 Task: Find connections with filter location Itambé with filter topic #linkedinlearningwith filter profile language English with filter current company Assembly Global with filter school KCG College of Technology with filter industry Audio and Video Equipment Manufacturing with filter service category Financial Advisory with filter keywords title Outside Sales Manager
Action: Mouse moved to (519, 109)
Screenshot: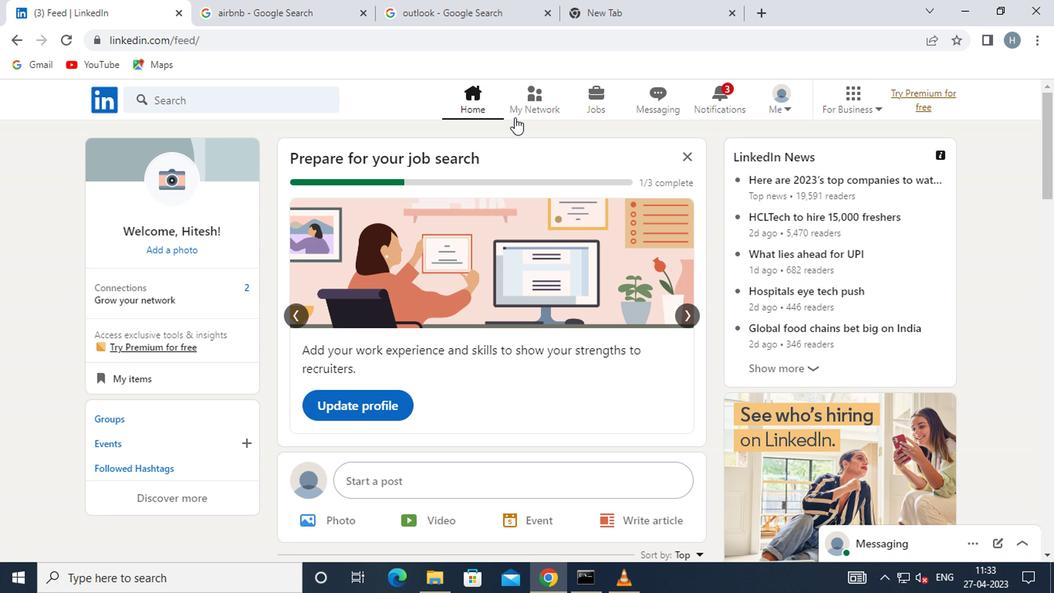 
Action: Mouse pressed left at (519, 109)
Screenshot: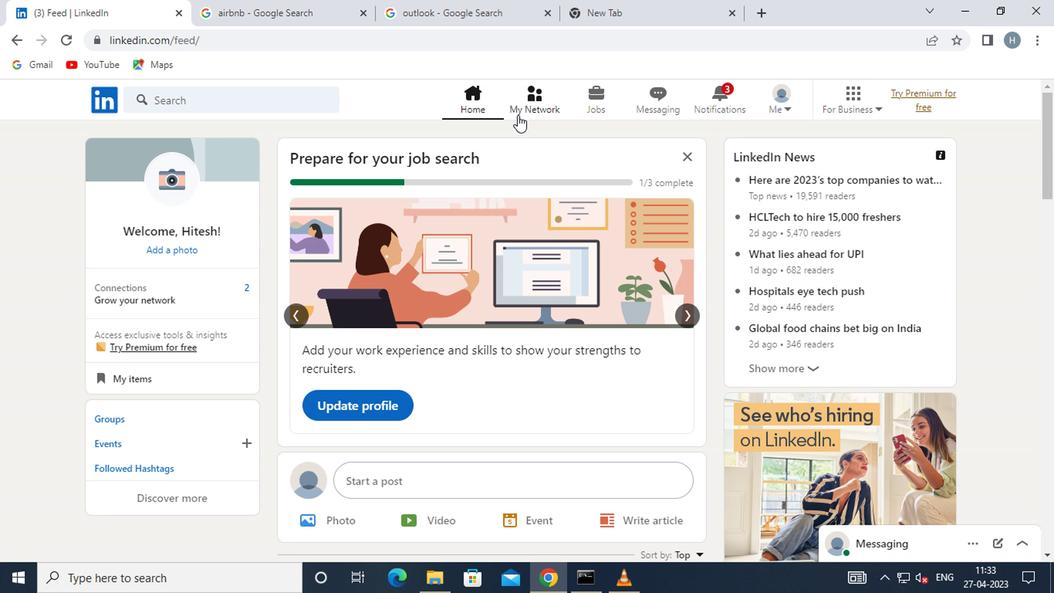 
Action: Mouse moved to (224, 184)
Screenshot: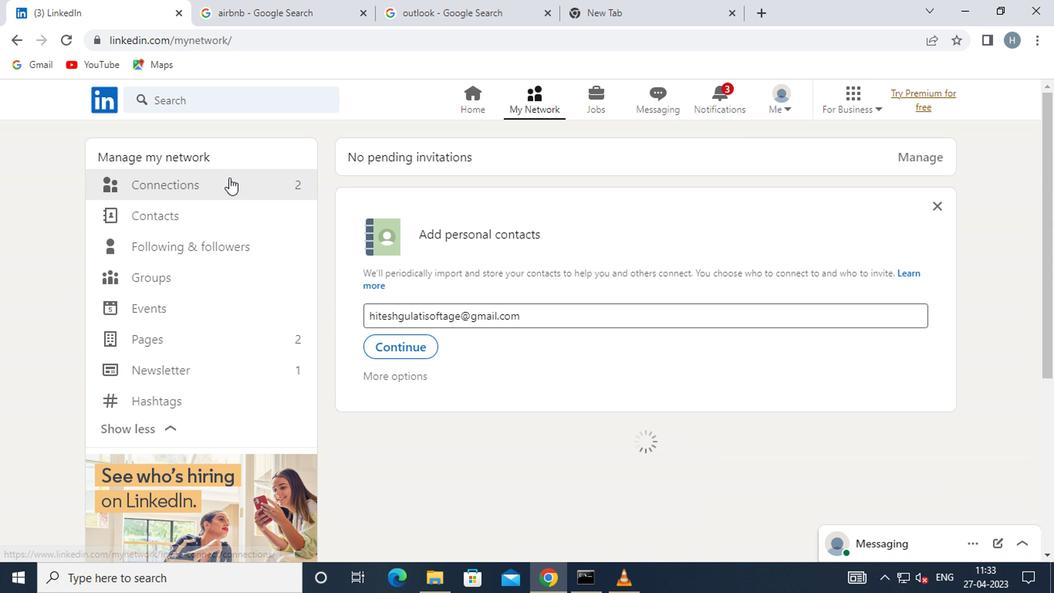 
Action: Mouse pressed left at (224, 184)
Screenshot: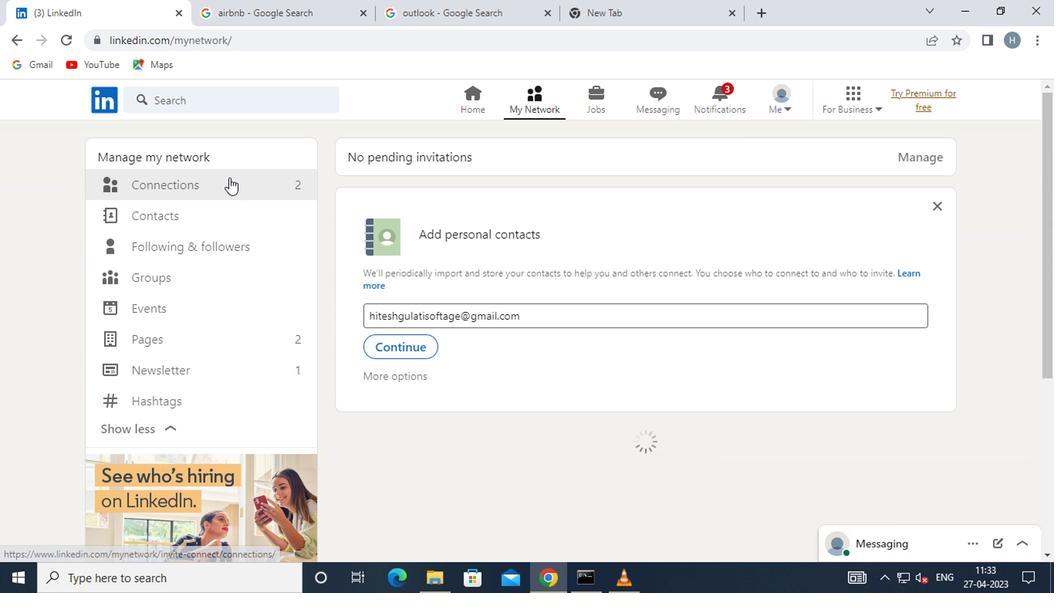 
Action: Mouse moved to (622, 187)
Screenshot: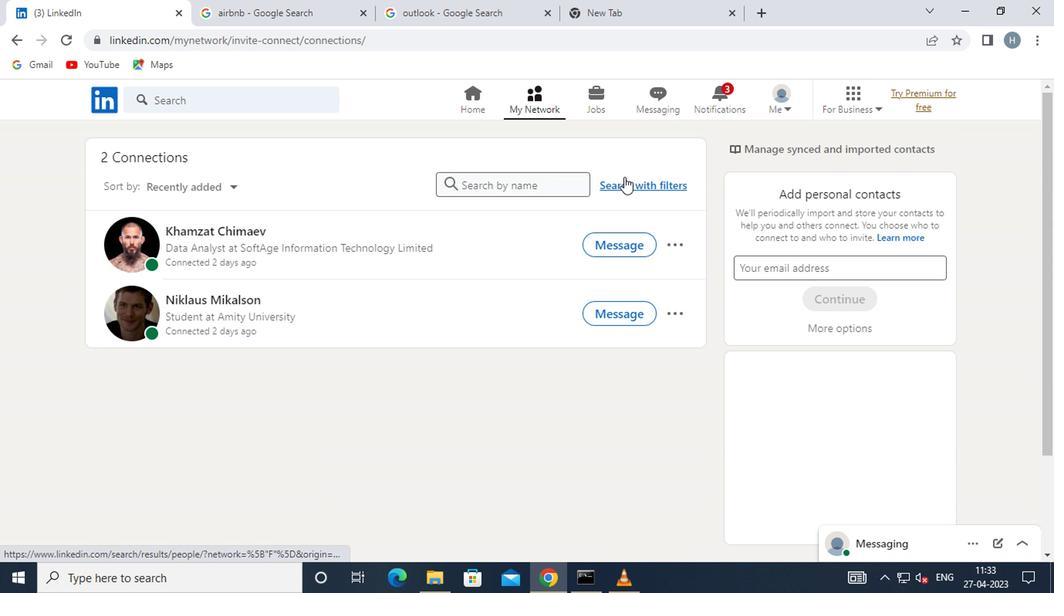 
Action: Mouse pressed left at (622, 187)
Screenshot: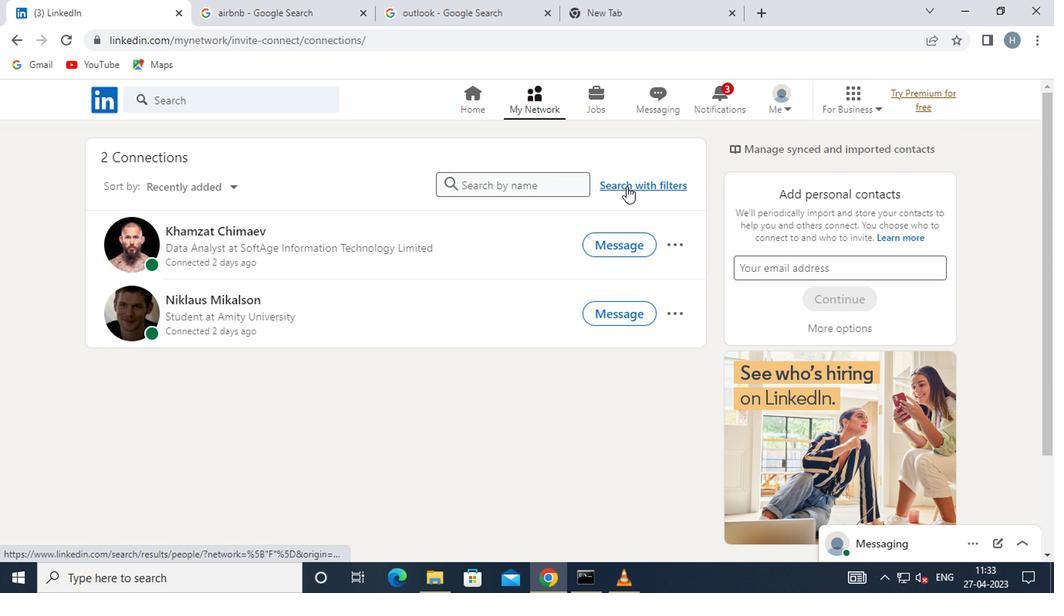 
Action: Mouse moved to (566, 142)
Screenshot: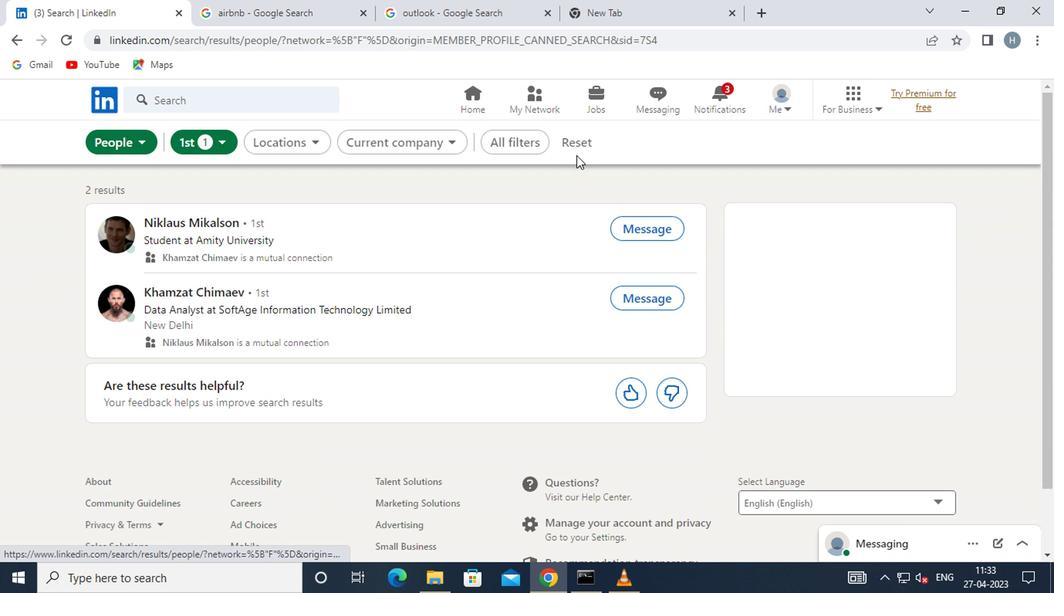 
Action: Mouse pressed left at (566, 142)
Screenshot: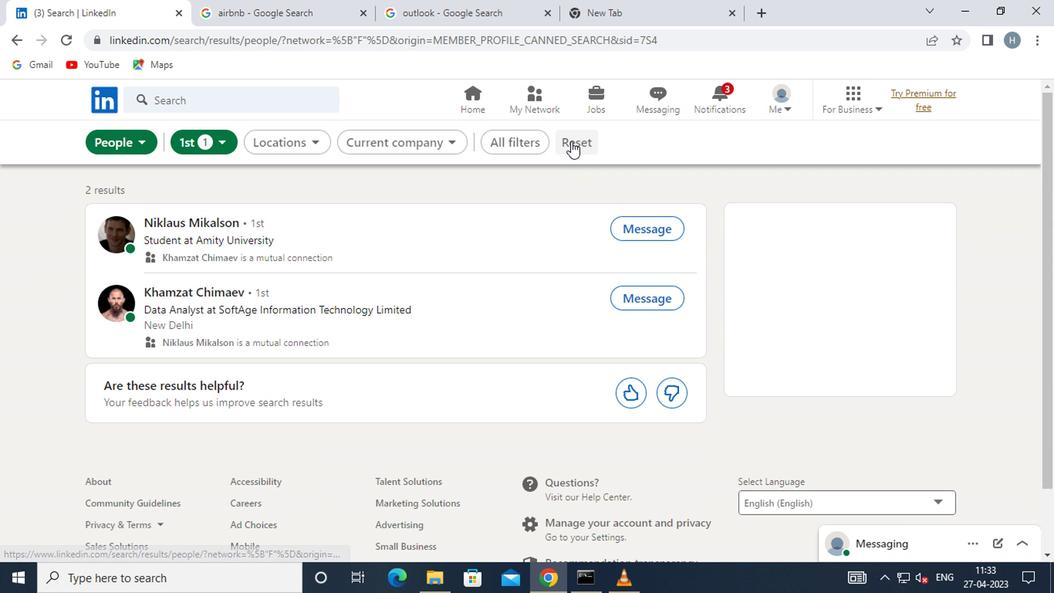 
Action: Mouse moved to (519, 142)
Screenshot: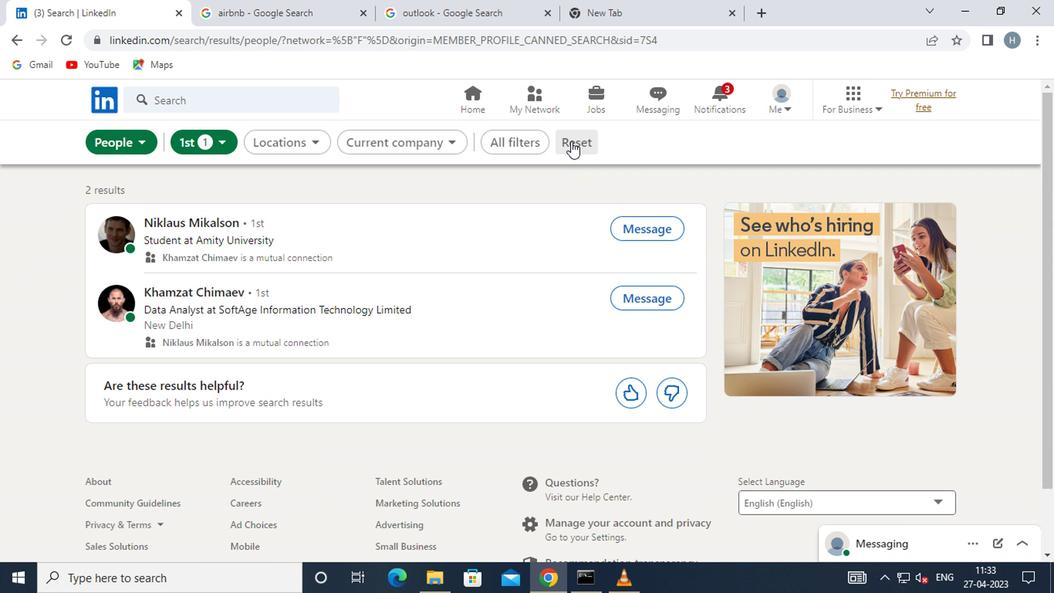 
Action: Mouse pressed left at (519, 142)
Screenshot: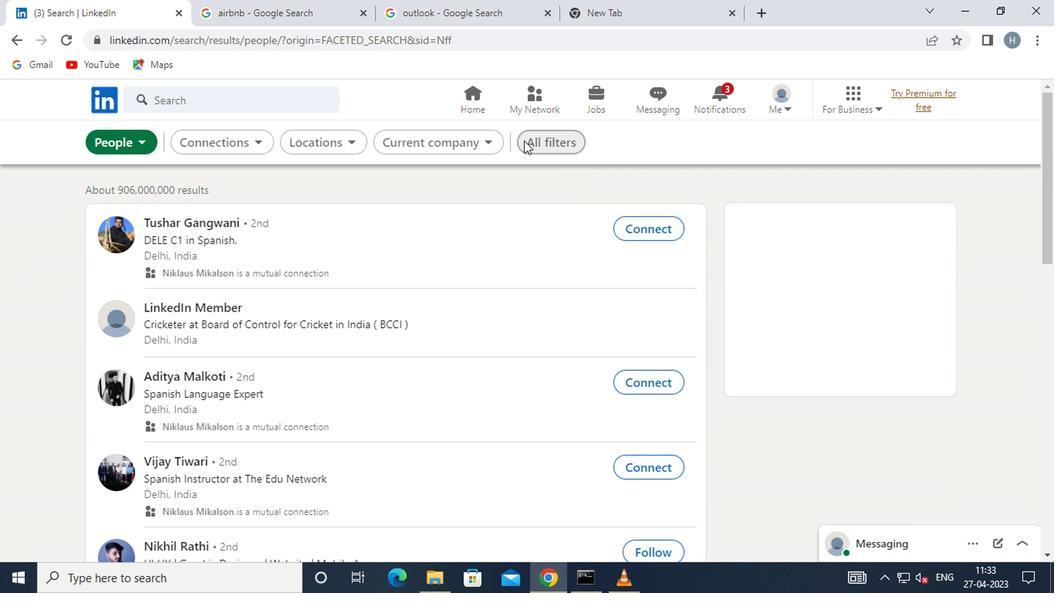 
Action: Mouse moved to (781, 304)
Screenshot: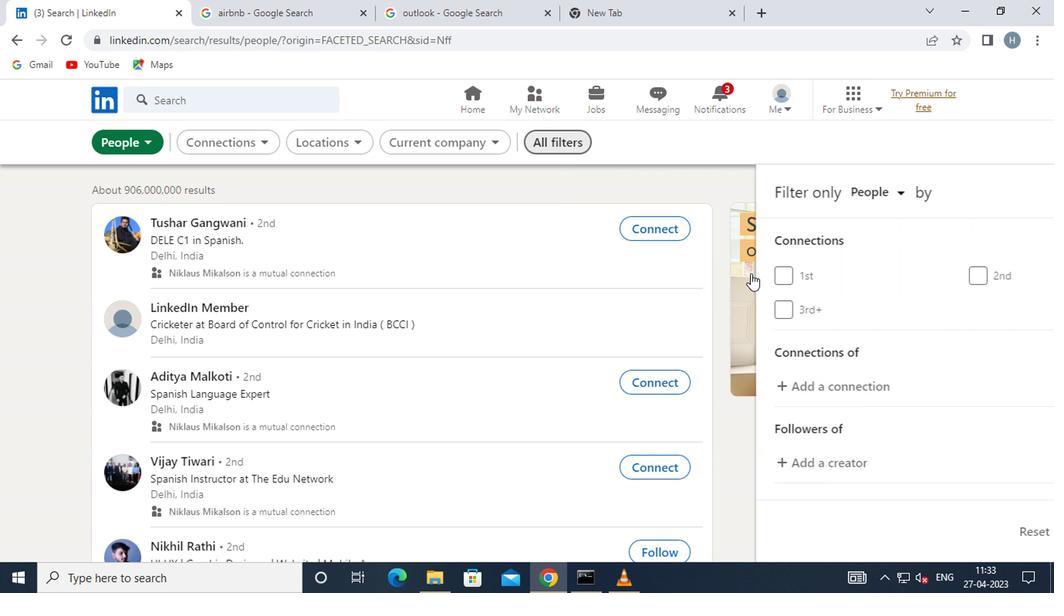 
Action: Mouse scrolled (781, 303) with delta (0, -1)
Screenshot: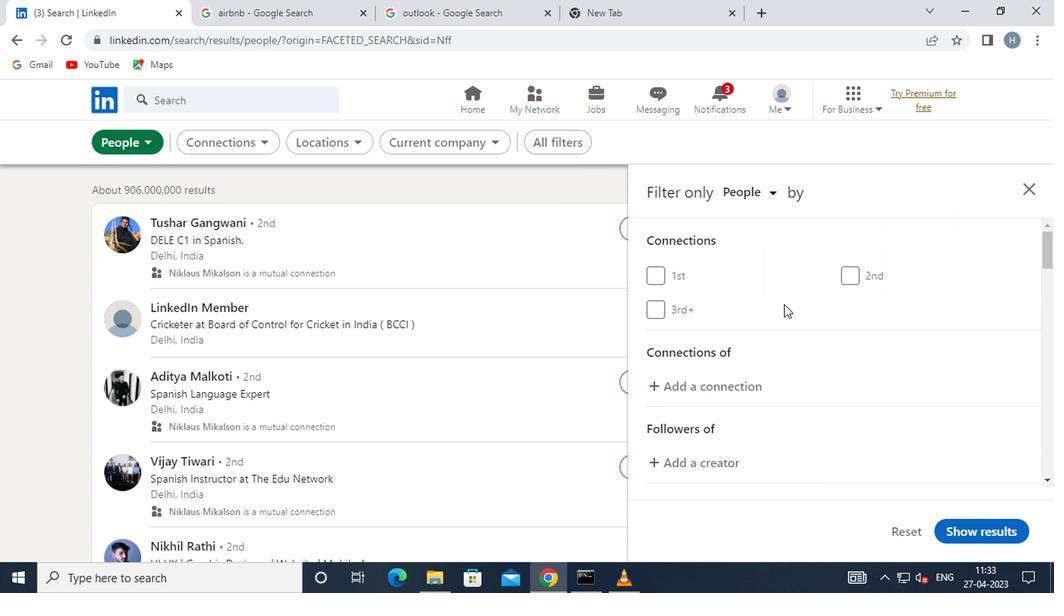 
Action: Mouse scrolled (781, 303) with delta (0, -1)
Screenshot: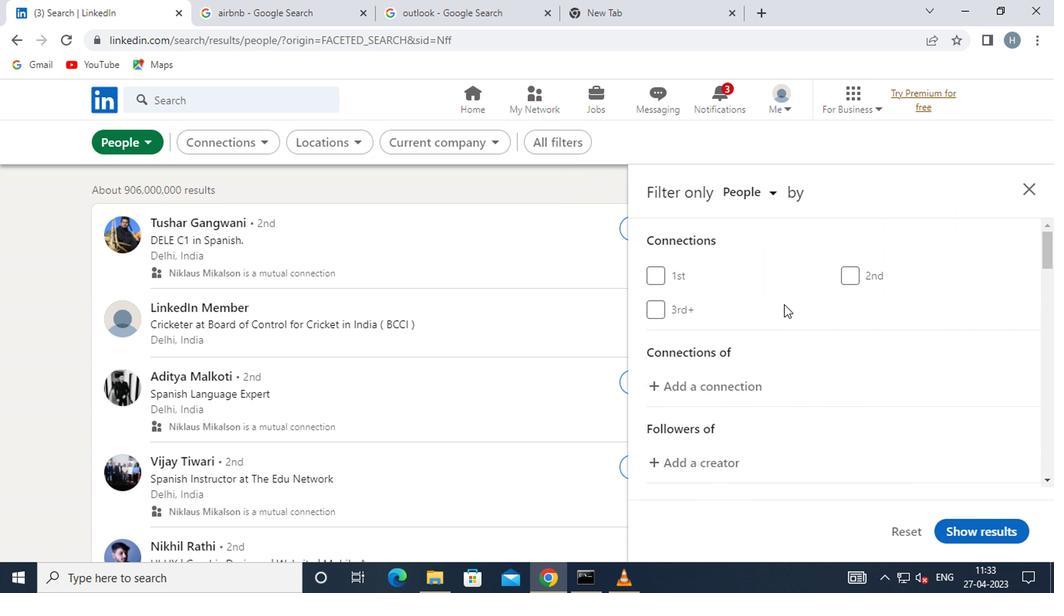 
Action: Mouse scrolled (781, 303) with delta (0, -1)
Screenshot: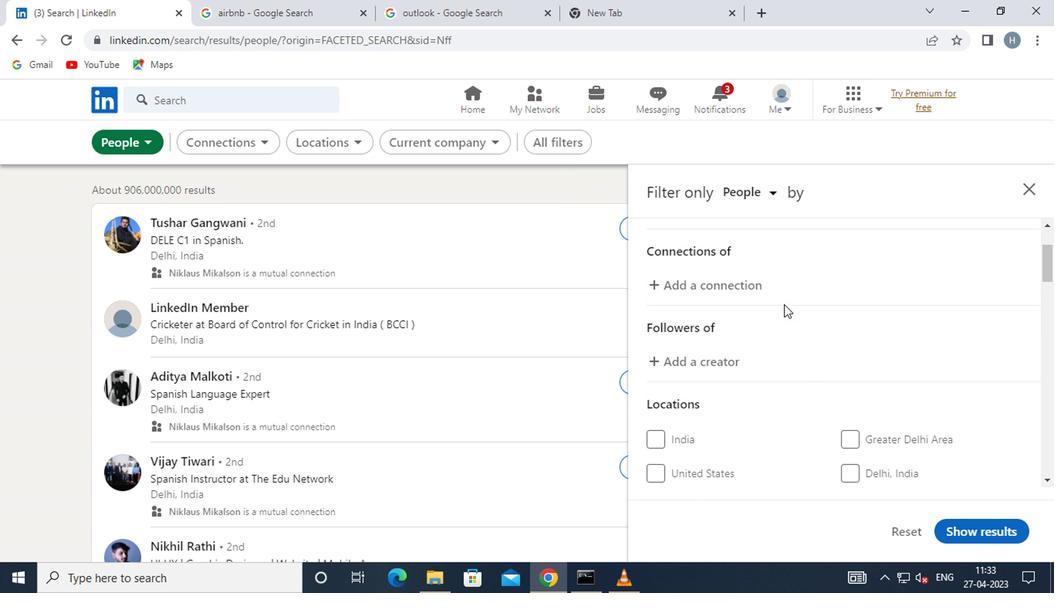 
Action: Mouse moved to (855, 366)
Screenshot: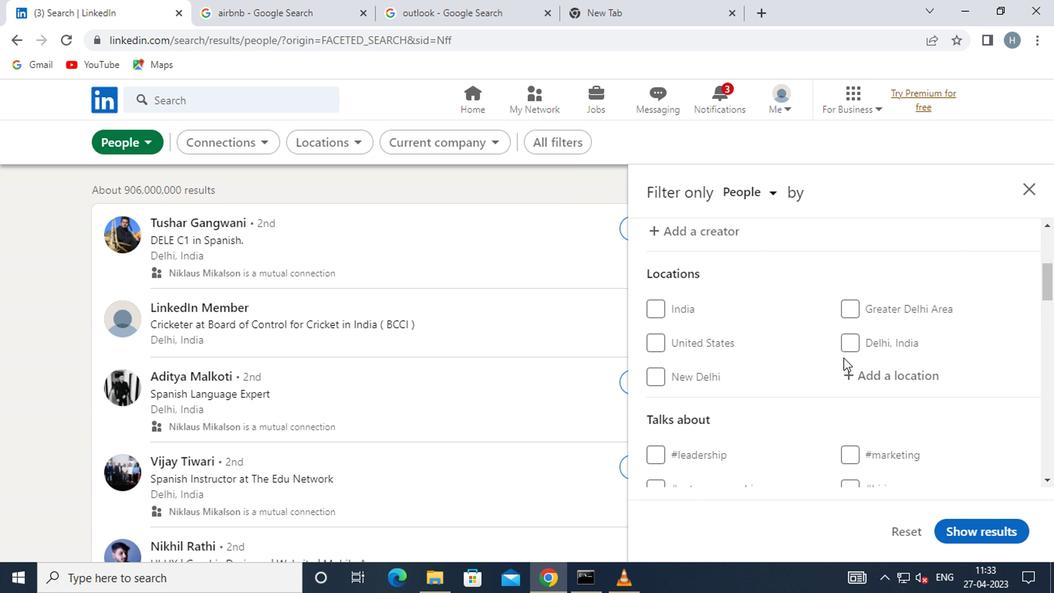 
Action: Mouse pressed left at (855, 366)
Screenshot: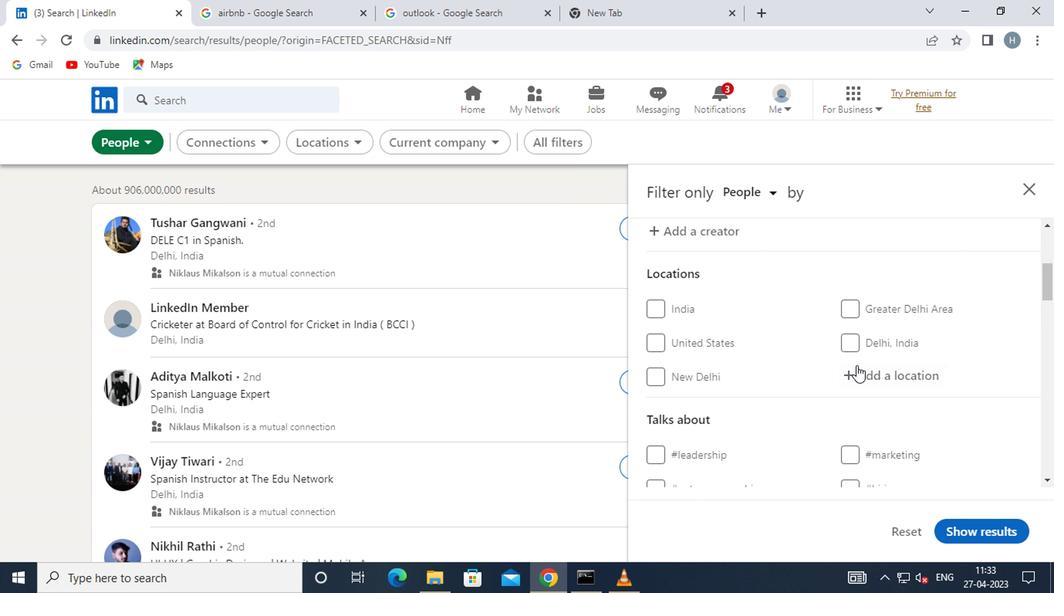 
Action: Mouse moved to (751, 396)
Screenshot: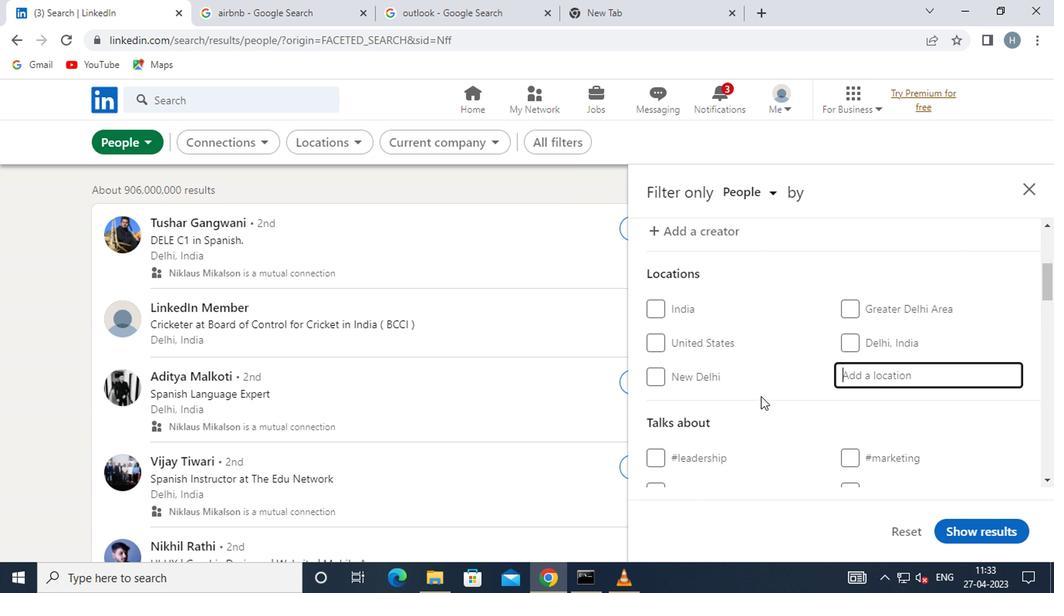 
Action: Key pressed itambe
Screenshot: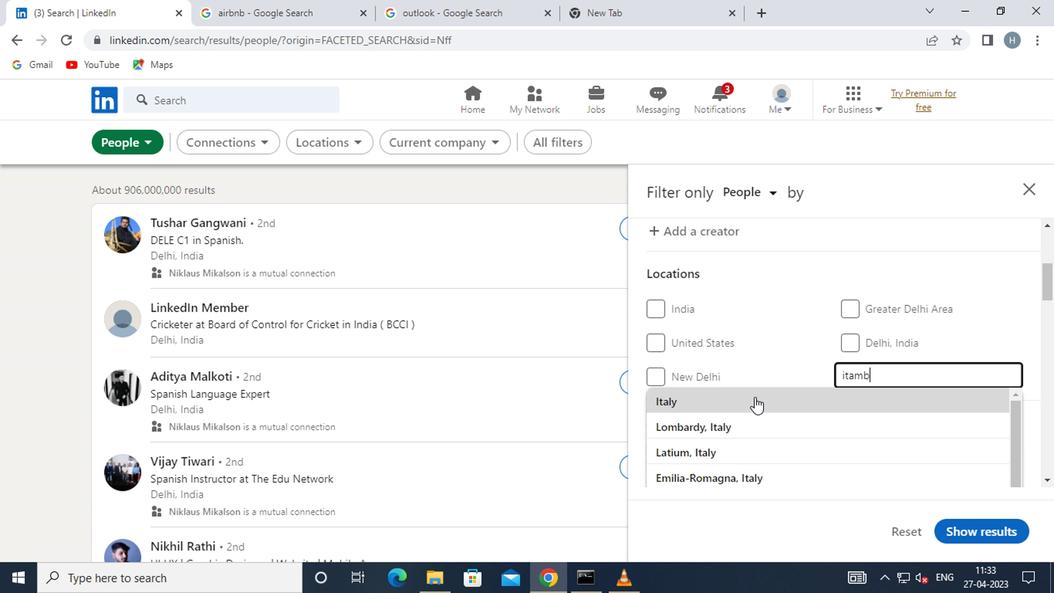 
Action: Mouse moved to (1010, 314)
Screenshot: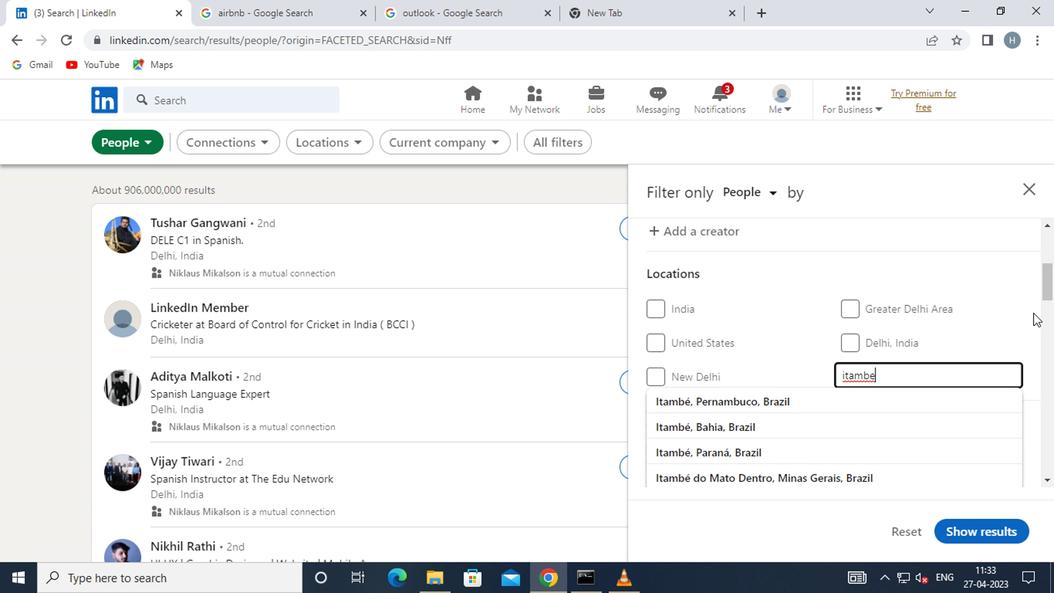 
Action: Mouse pressed left at (1010, 314)
Screenshot: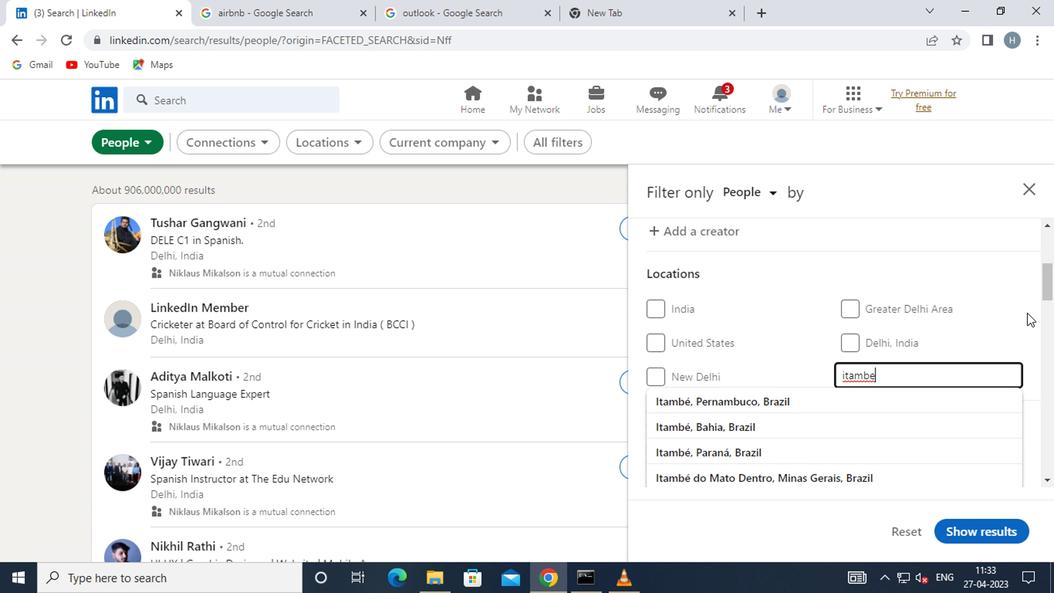 
Action: Mouse moved to (976, 330)
Screenshot: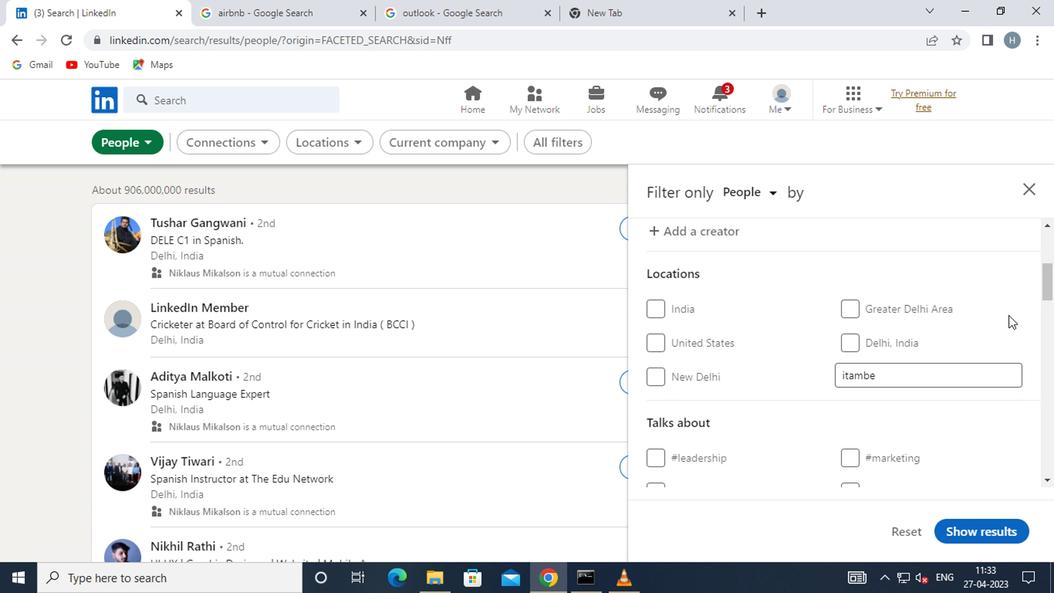 
Action: Mouse scrolled (976, 329) with delta (0, -1)
Screenshot: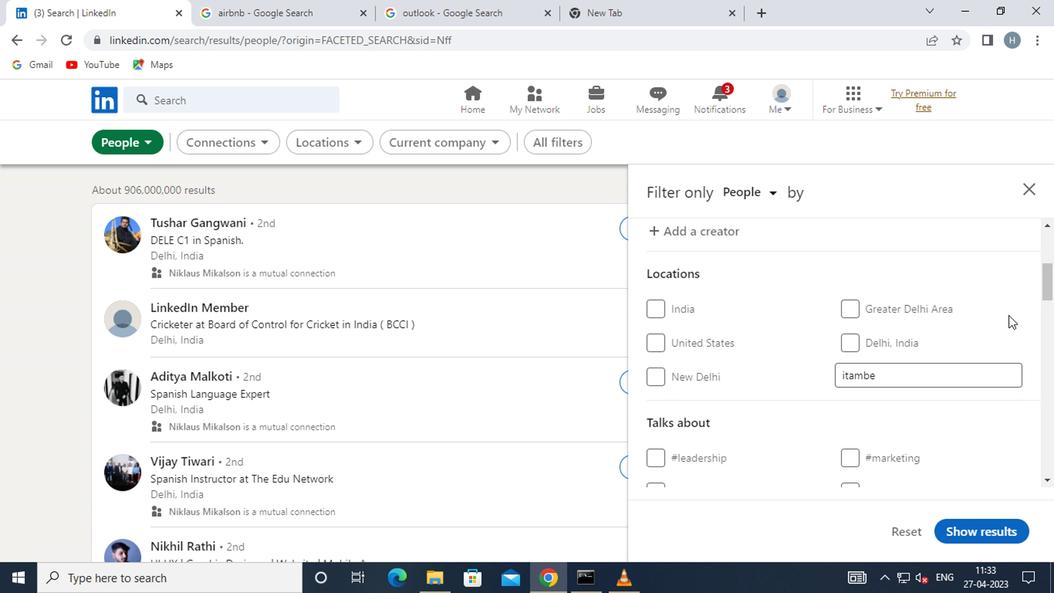 
Action: Mouse moved to (968, 335)
Screenshot: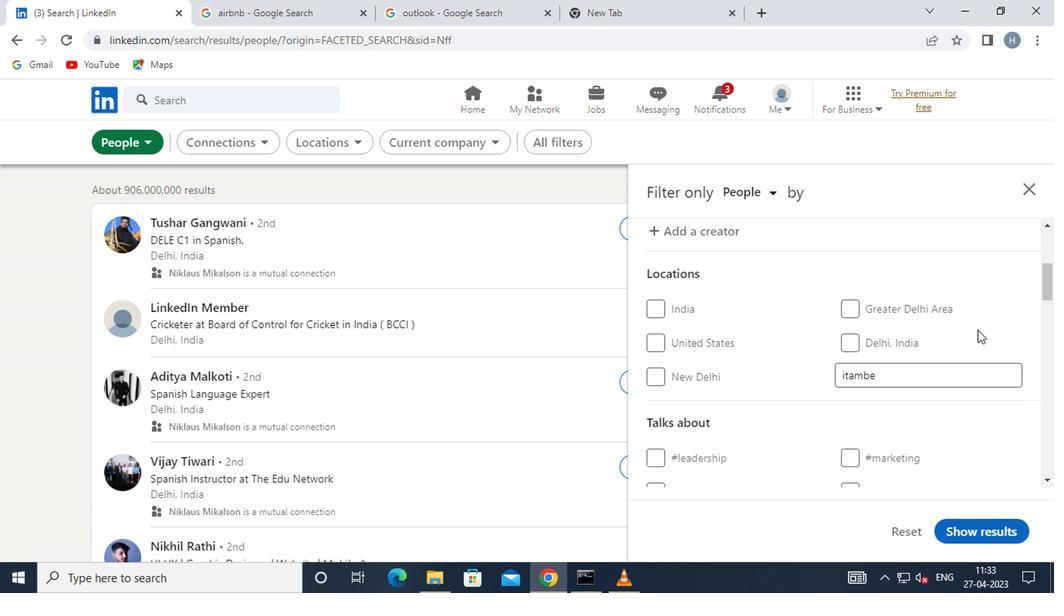 
Action: Mouse scrolled (968, 334) with delta (0, -1)
Screenshot: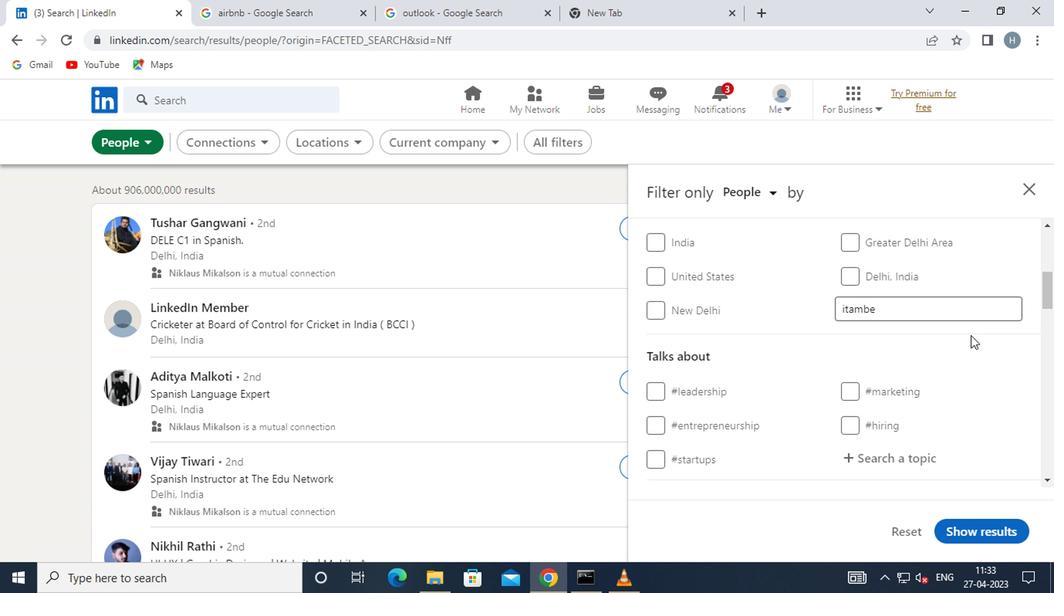 
Action: Mouse moved to (917, 365)
Screenshot: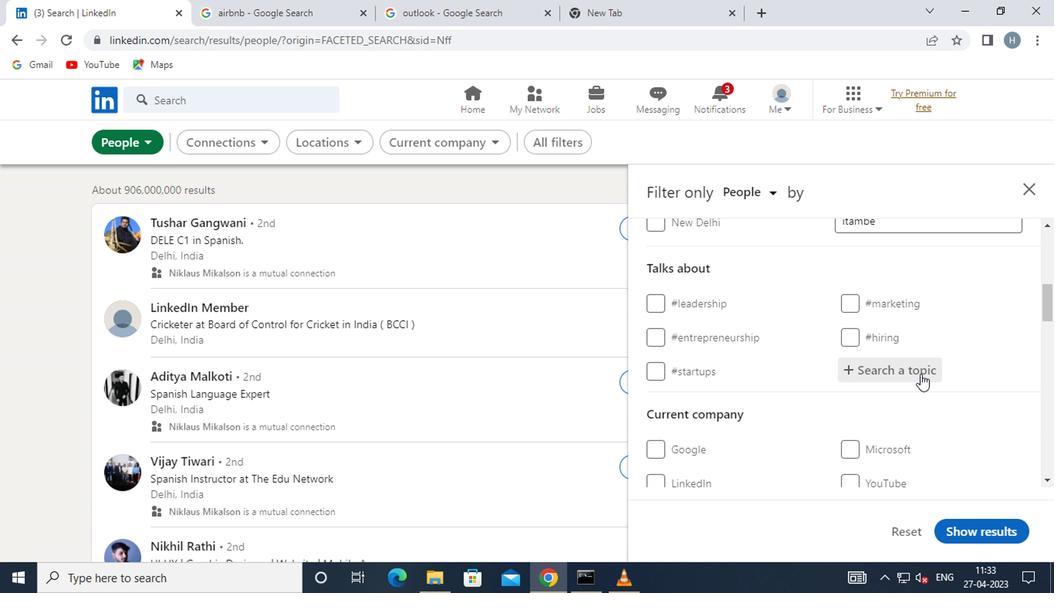 
Action: Mouse pressed left at (917, 365)
Screenshot: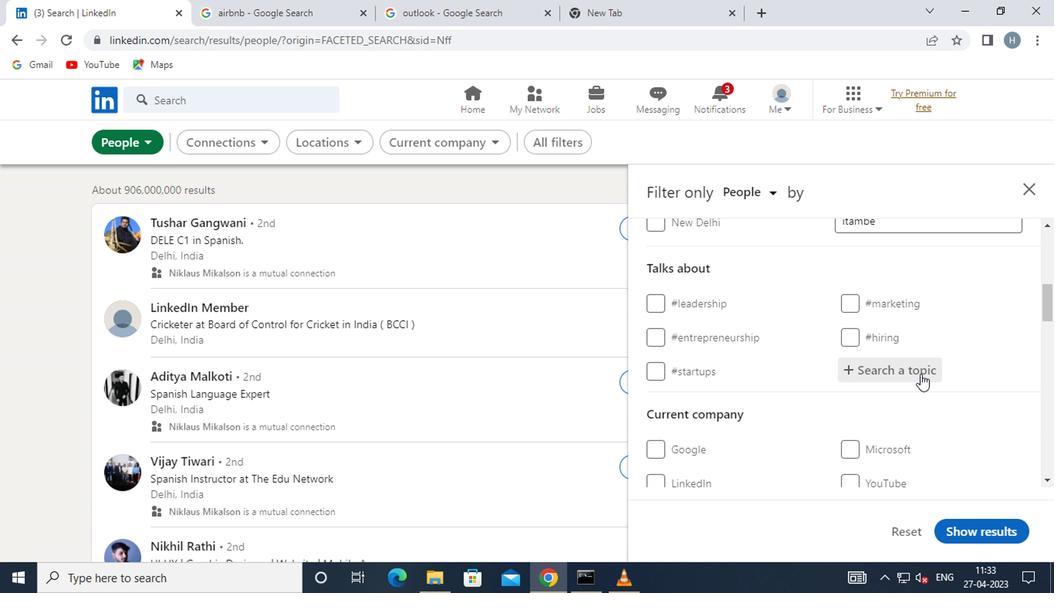 
Action: Key pressed <Key.shift>#LINKEDINLEARNINGWITH
Screenshot: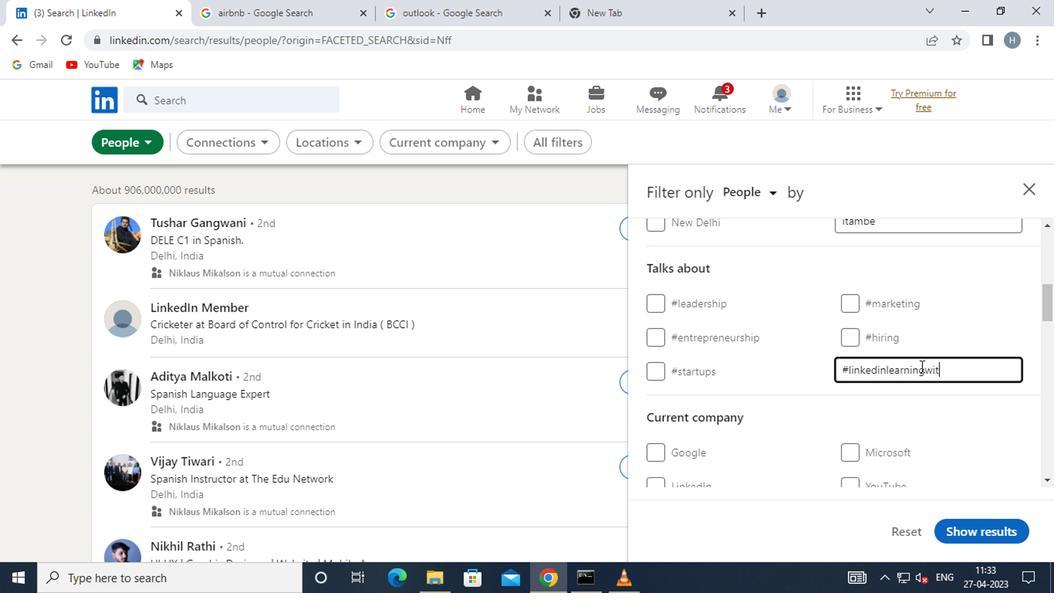 
Action: Mouse moved to (987, 325)
Screenshot: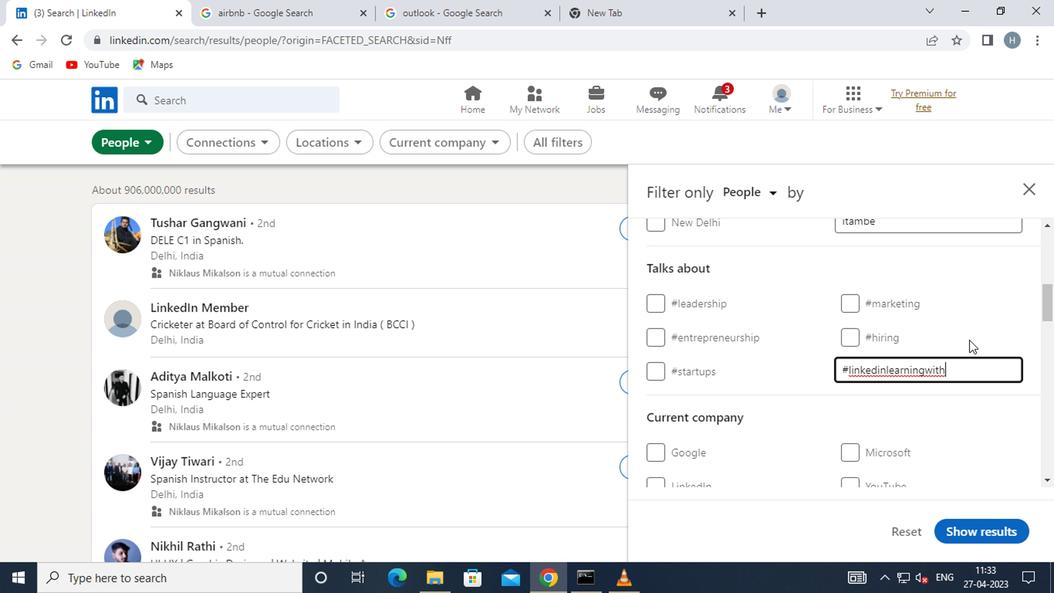 
Action: Mouse pressed left at (987, 325)
Screenshot: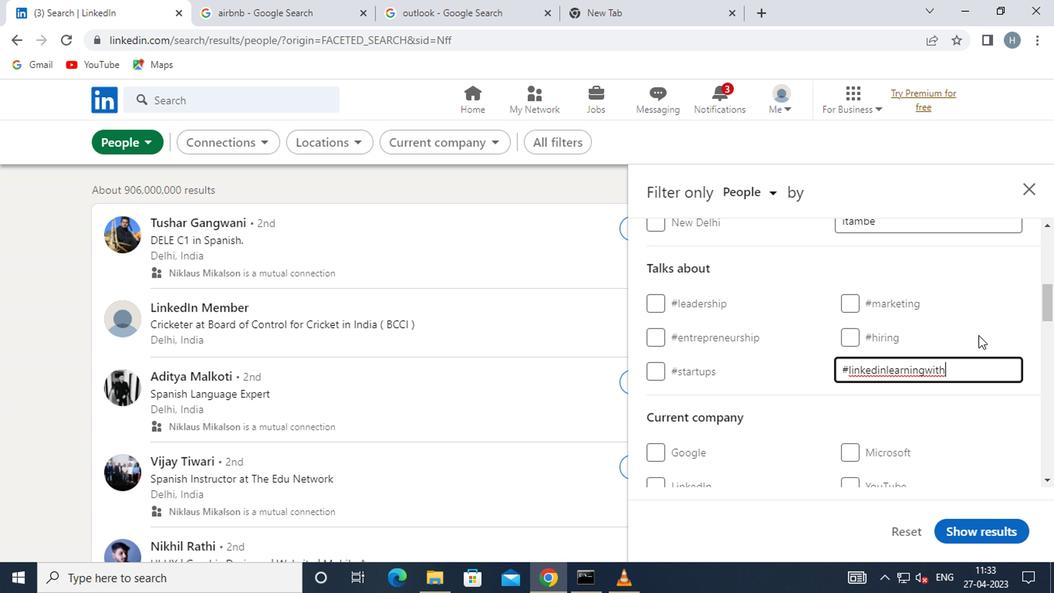 
Action: Mouse moved to (954, 324)
Screenshot: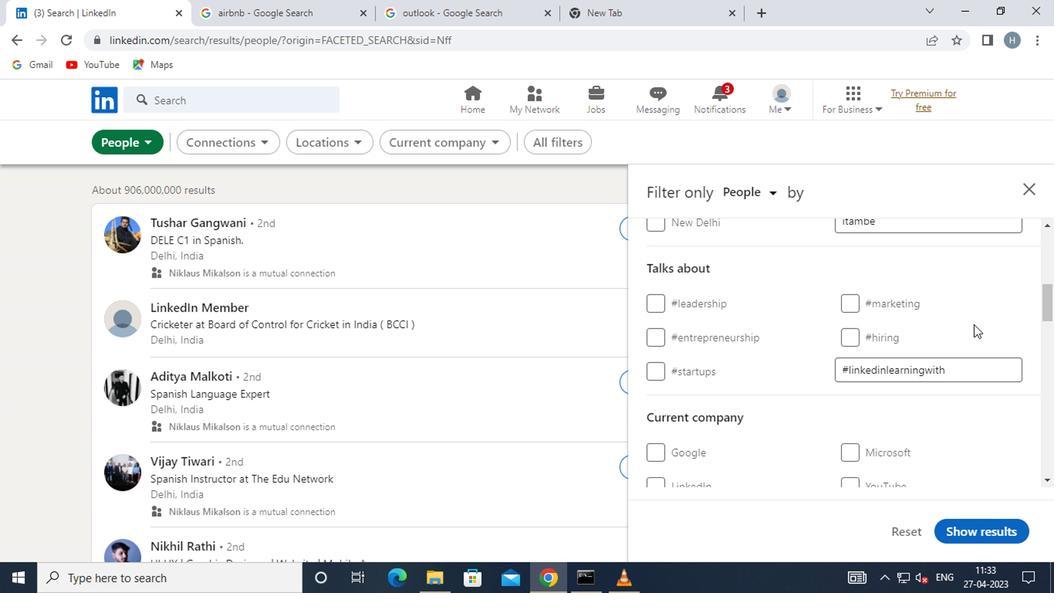 
Action: Mouse scrolled (954, 324) with delta (0, 0)
Screenshot: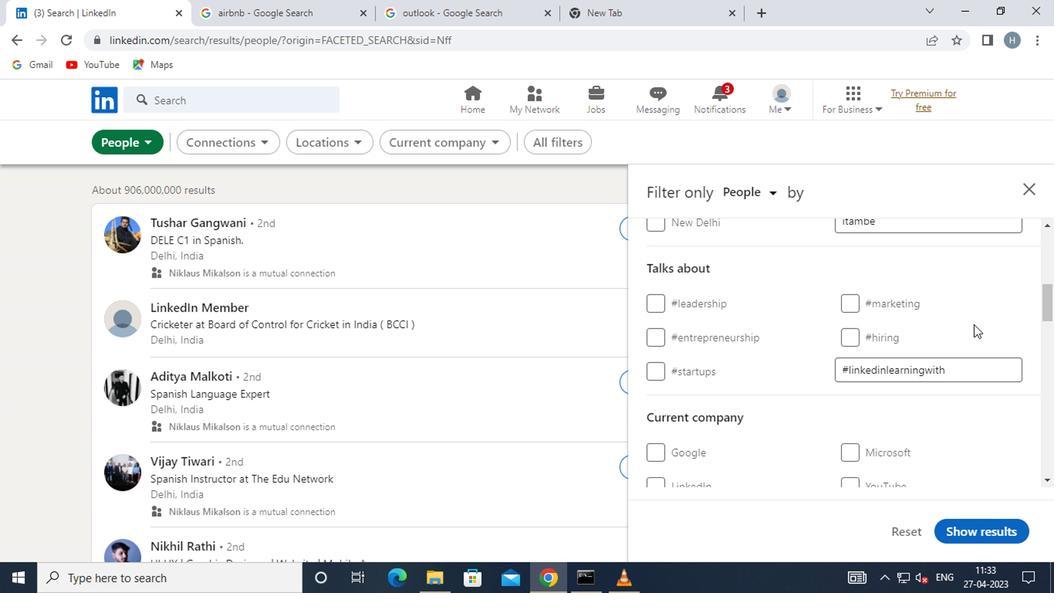 
Action: Mouse moved to (943, 331)
Screenshot: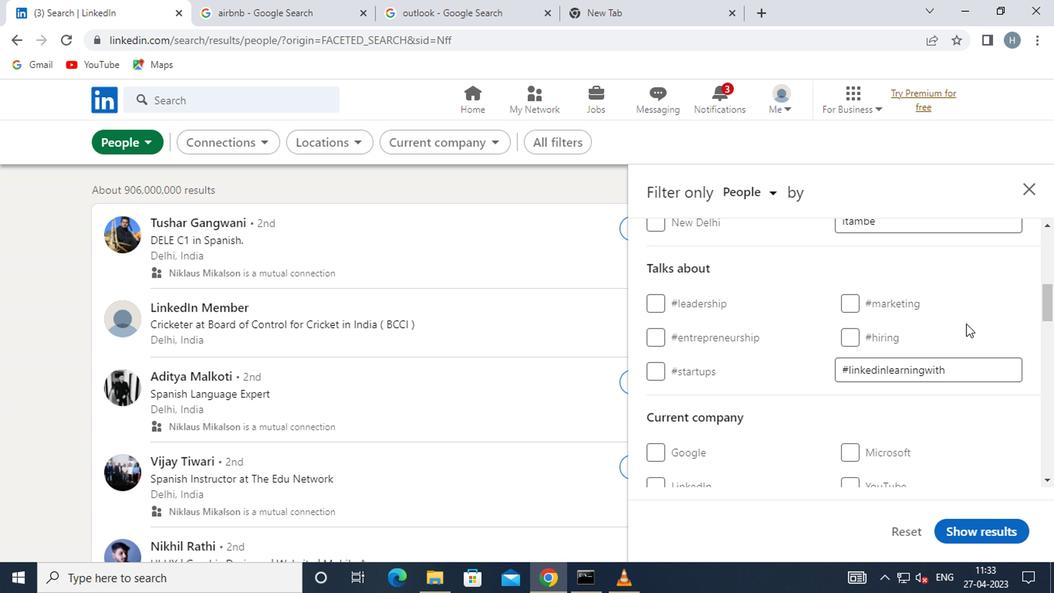 
Action: Mouse scrolled (943, 330) with delta (0, -1)
Screenshot: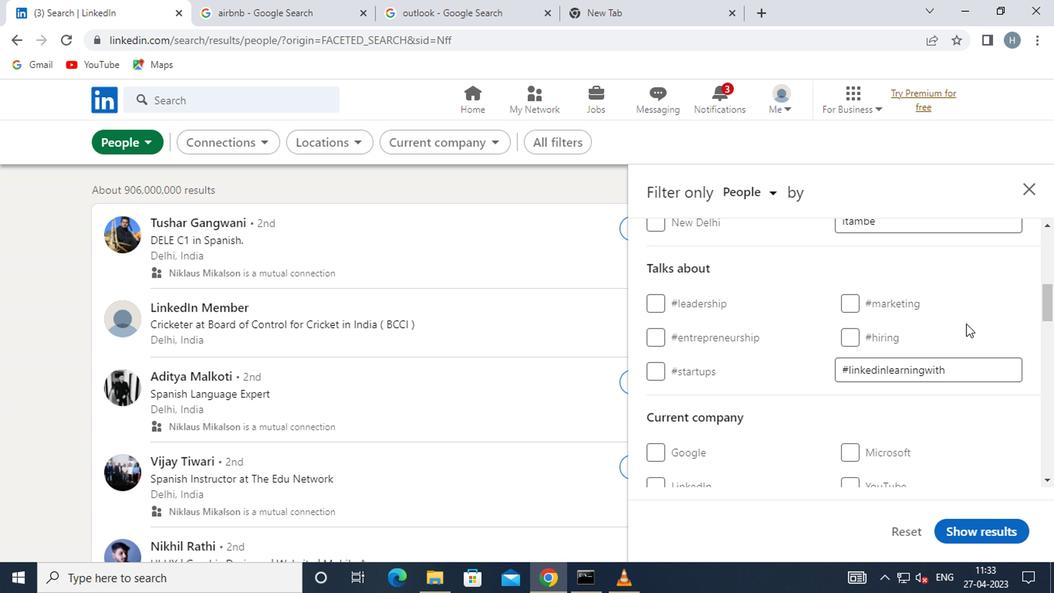 
Action: Mouse moved to (915, 362)
Screenshot: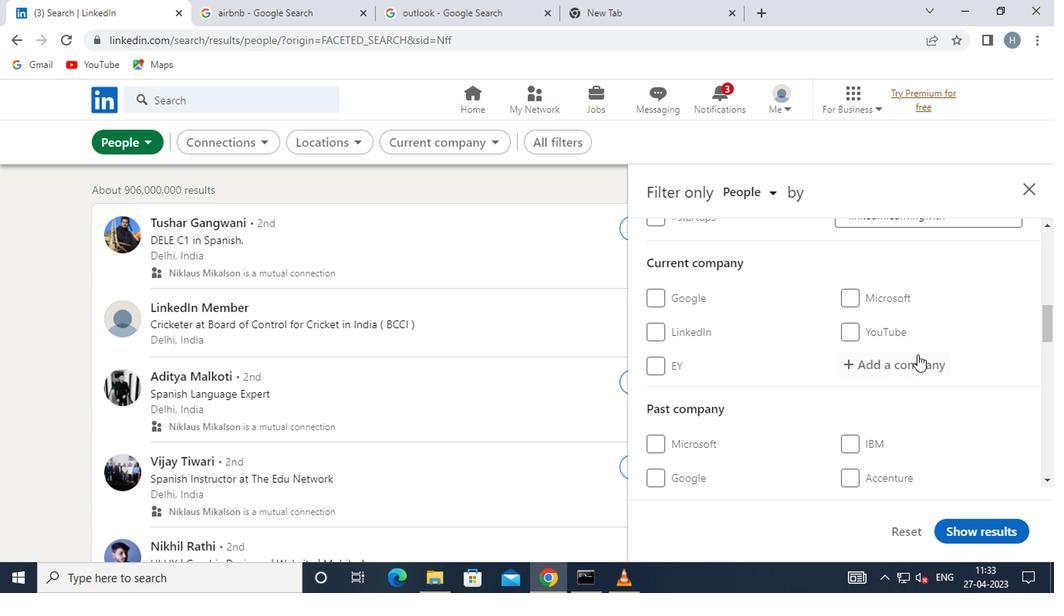 
Action: Mouse pressed left at (915, 362)
Screenshot: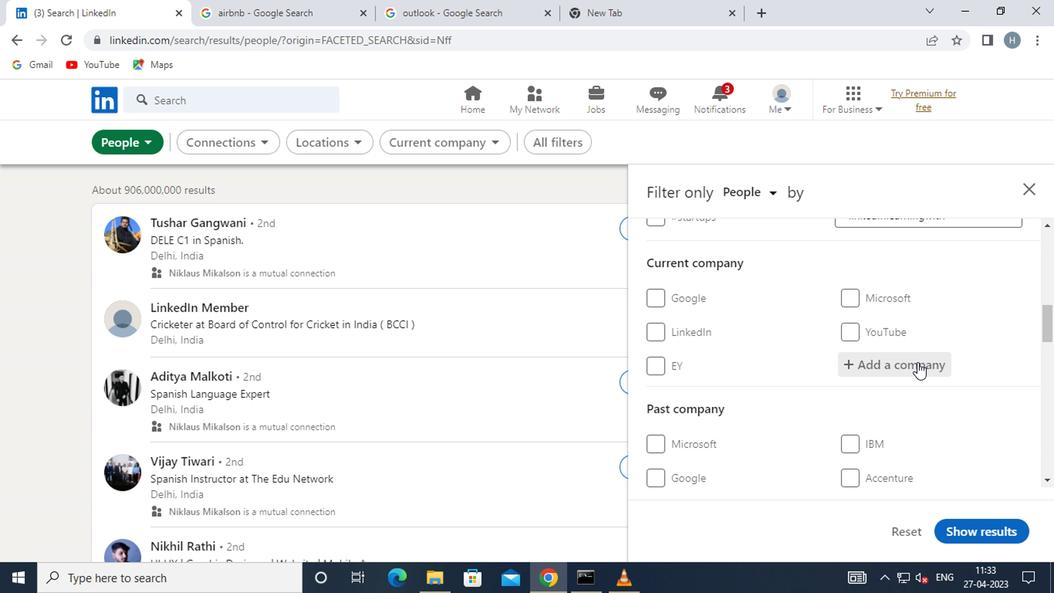 
Action: Mouse moved to (915, 363)
Screenshot: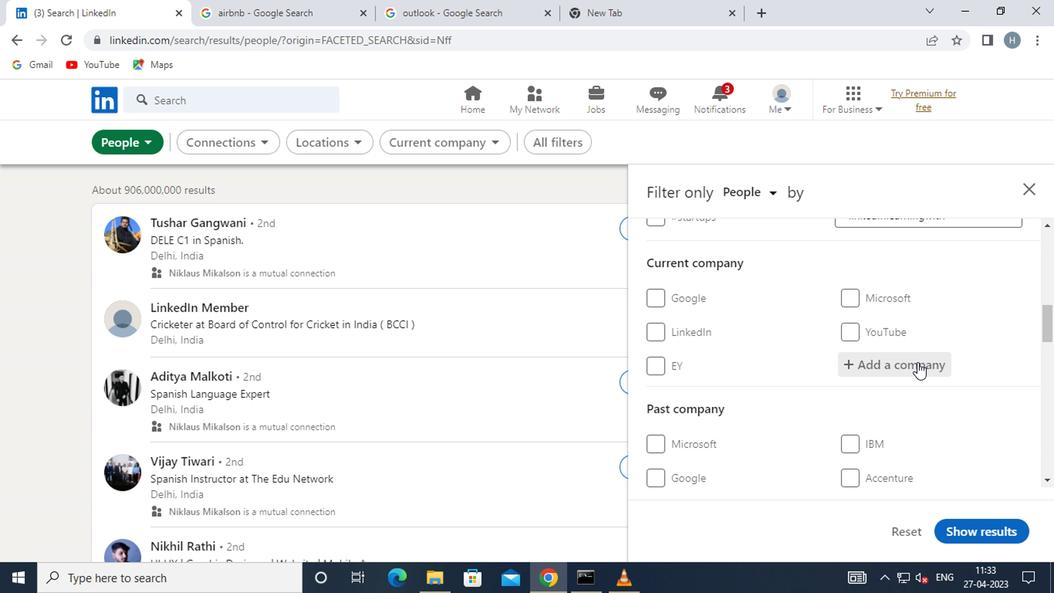 
Action: Key pressed <Key.shift>ASSEM
Screenshot: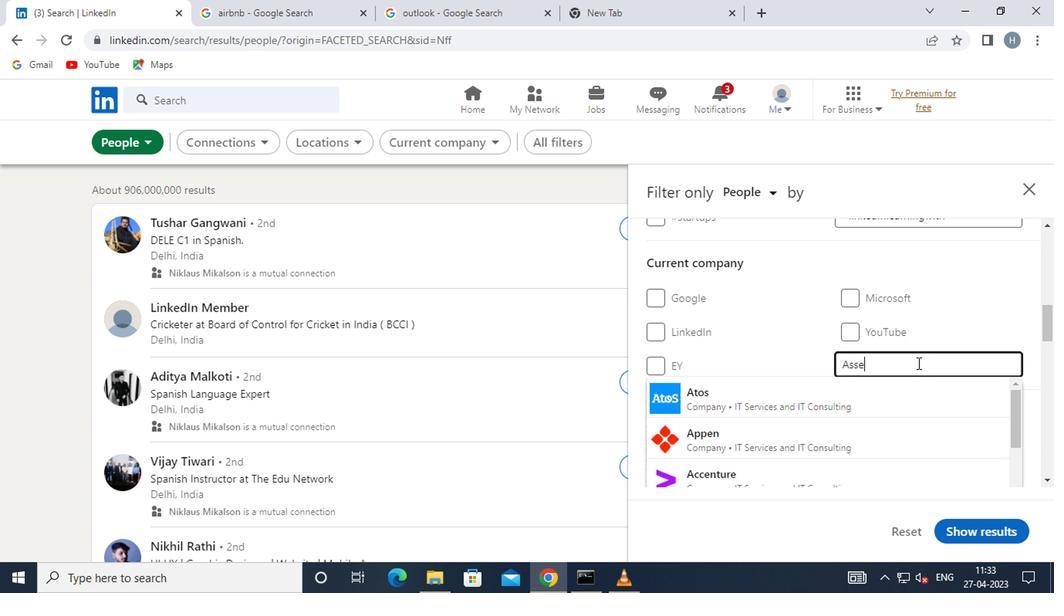 
Action: Mouse moved to (821, 427)
Screenshot: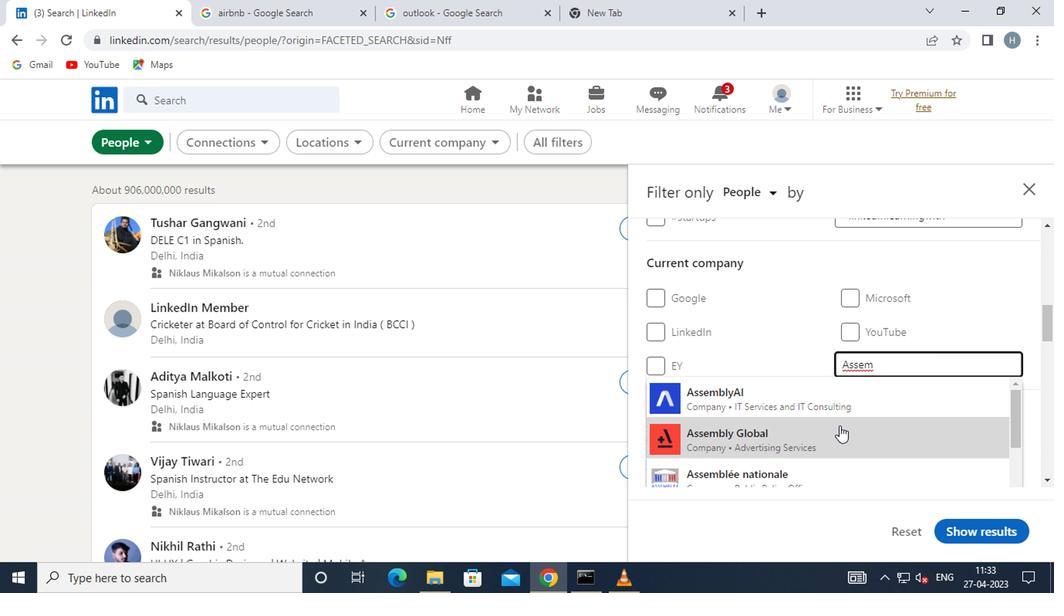 
Action: Mouse pressed left at (821, 427)
Screenshot: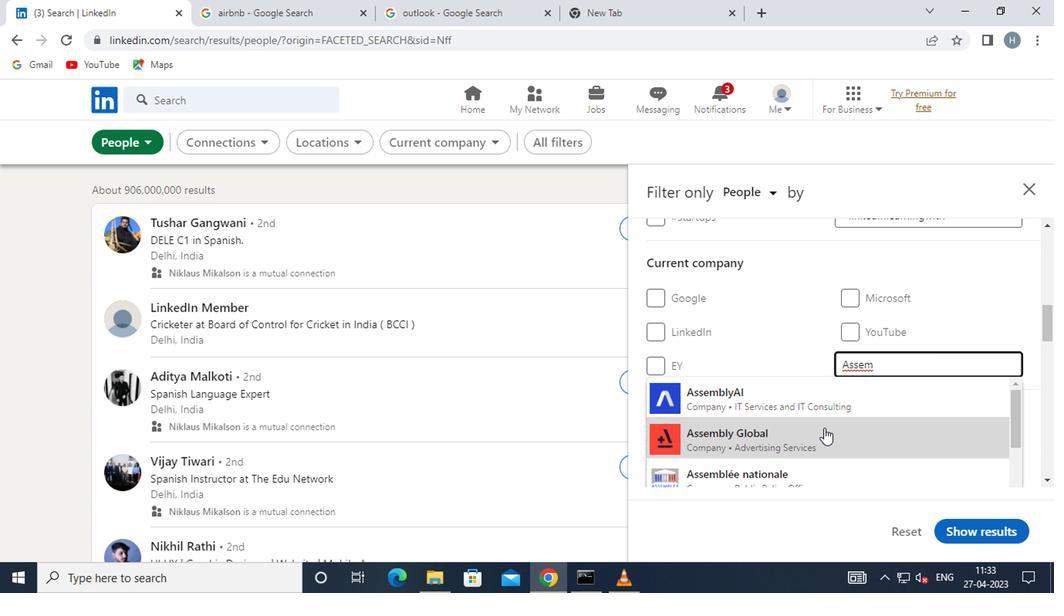 
Action: Mouse moved to (835, 394)
Screenshot: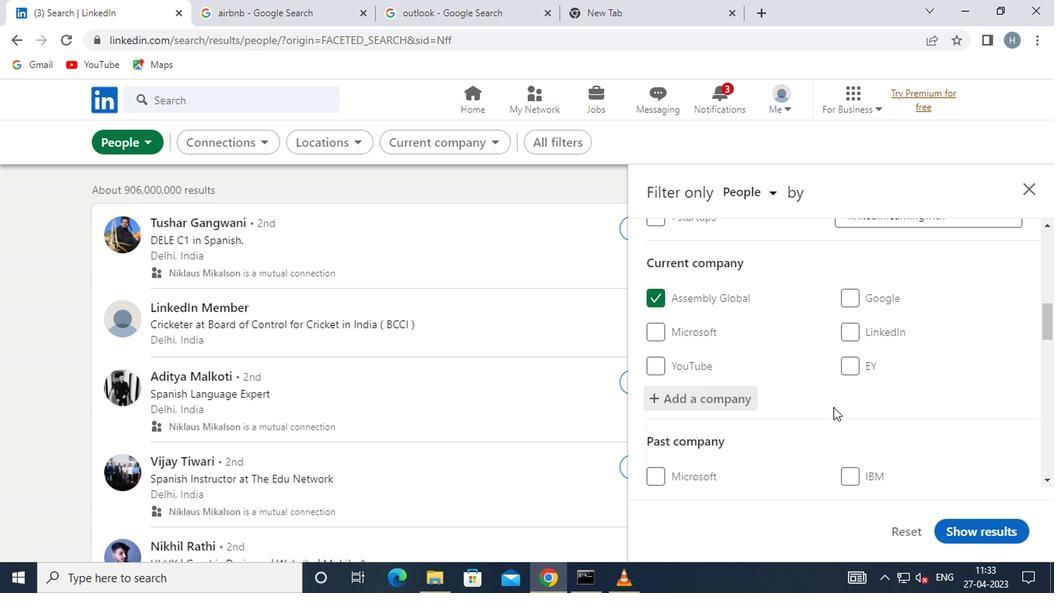 
Action: Mouse scrolled (835, 393) with delta (0, 0)
Screenshot: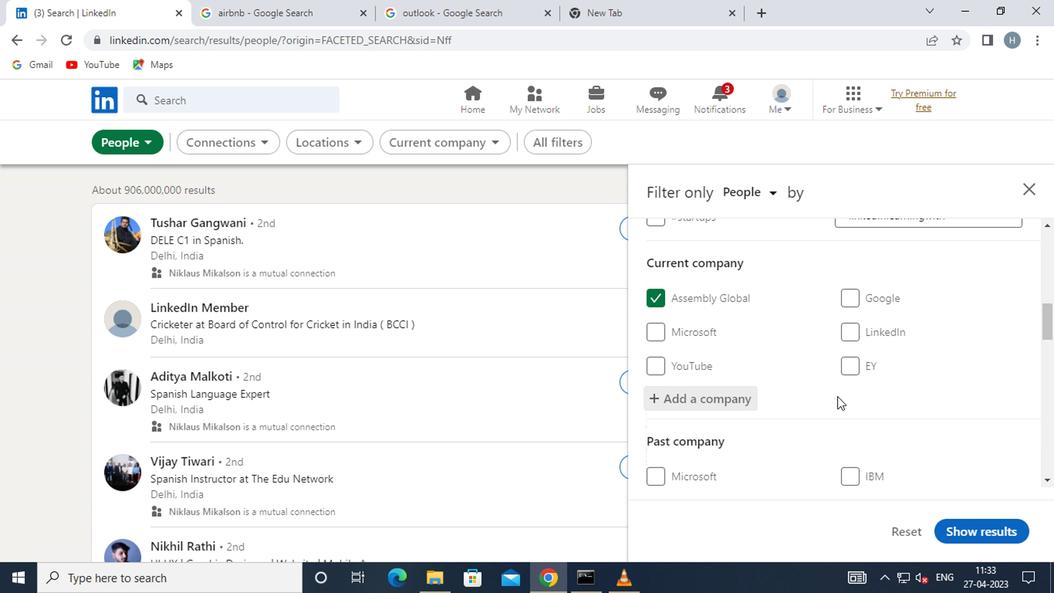 
Action: Mouse moved to (835, 386)
Screenshot: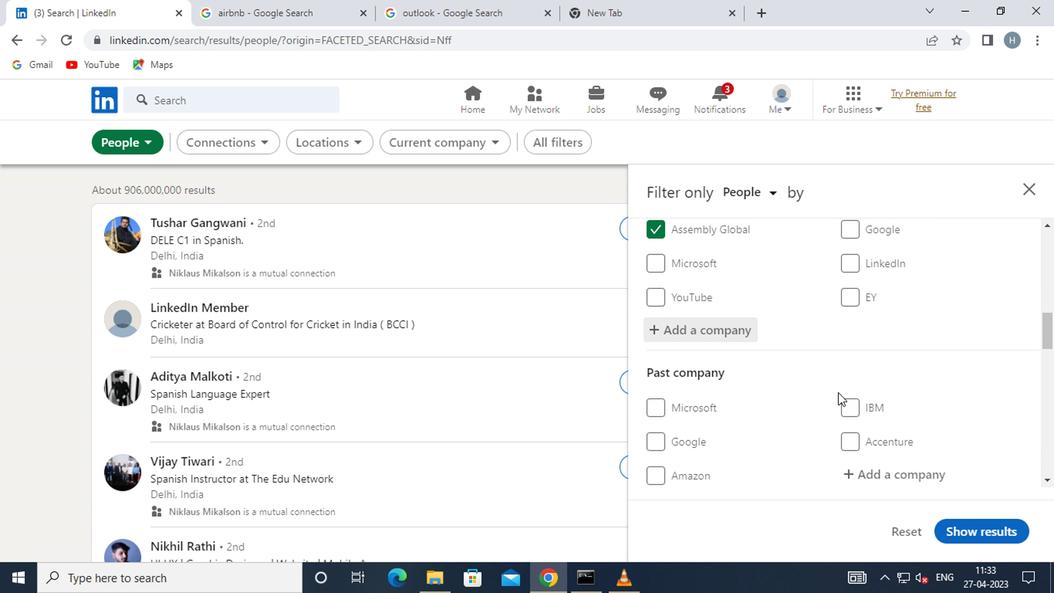 
Action: Mouse scrolled (835, 385) with delta (0, -1)
Screenshot: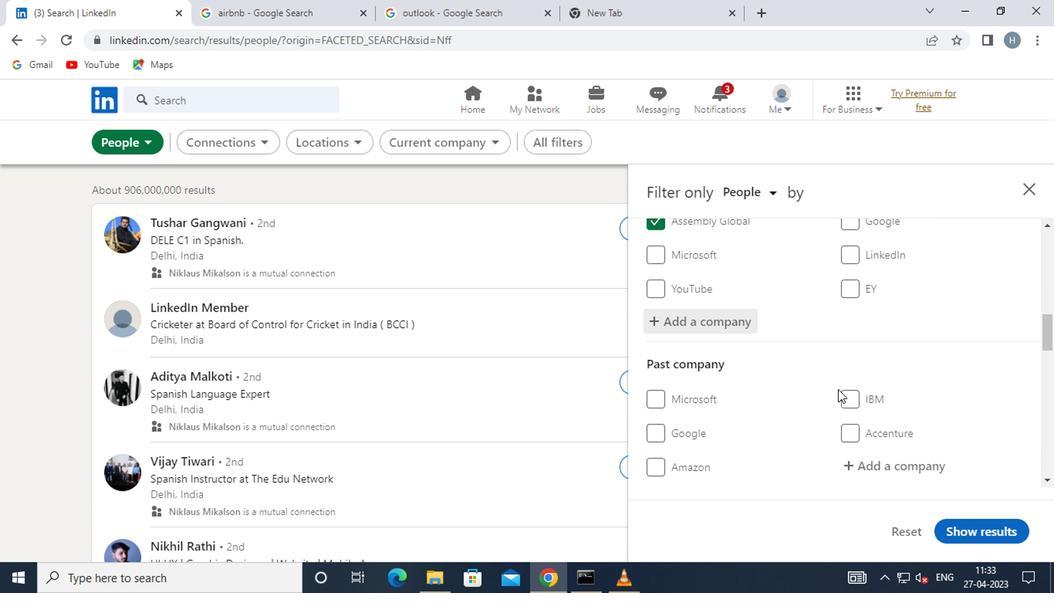 
Action: Mouse moved to (868, 379)
Screenshot: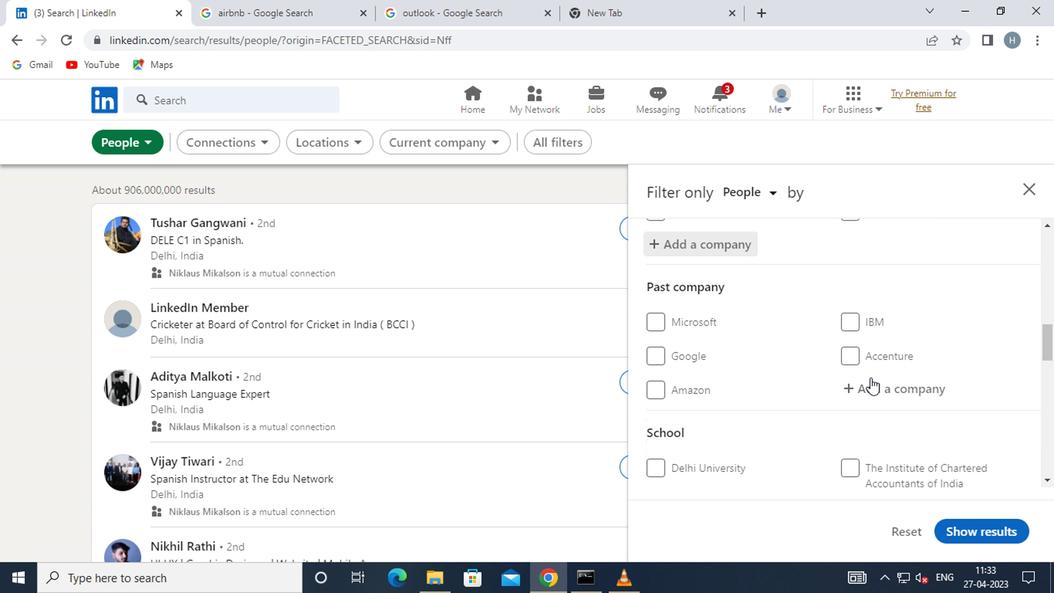 
Action: Mouse scrolled (868, 379) with delta (0, 0)
Screenshot: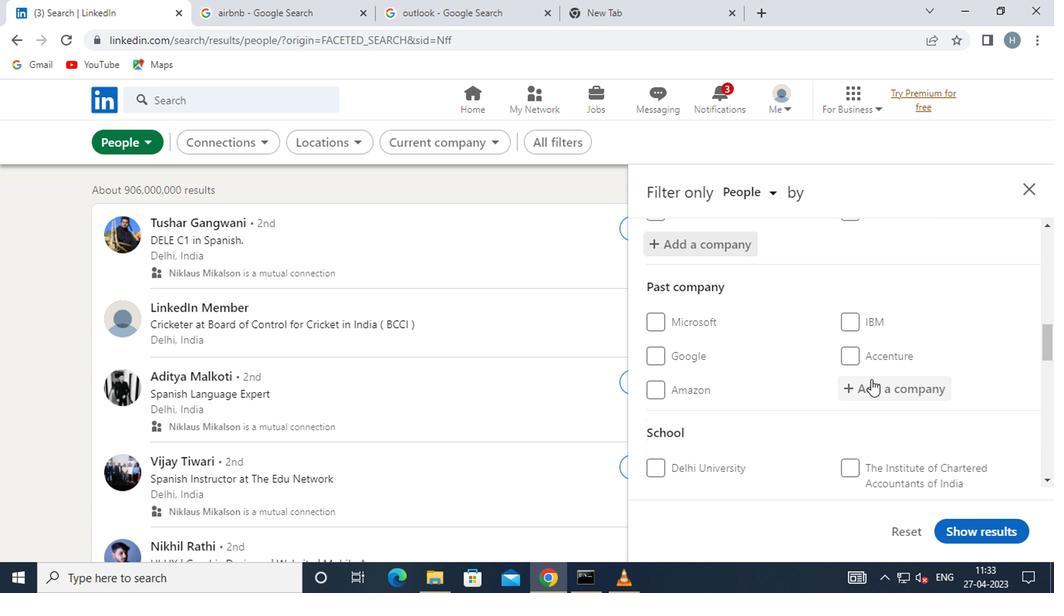 
Action: Mouse moved to (889, 449)
Screenshot: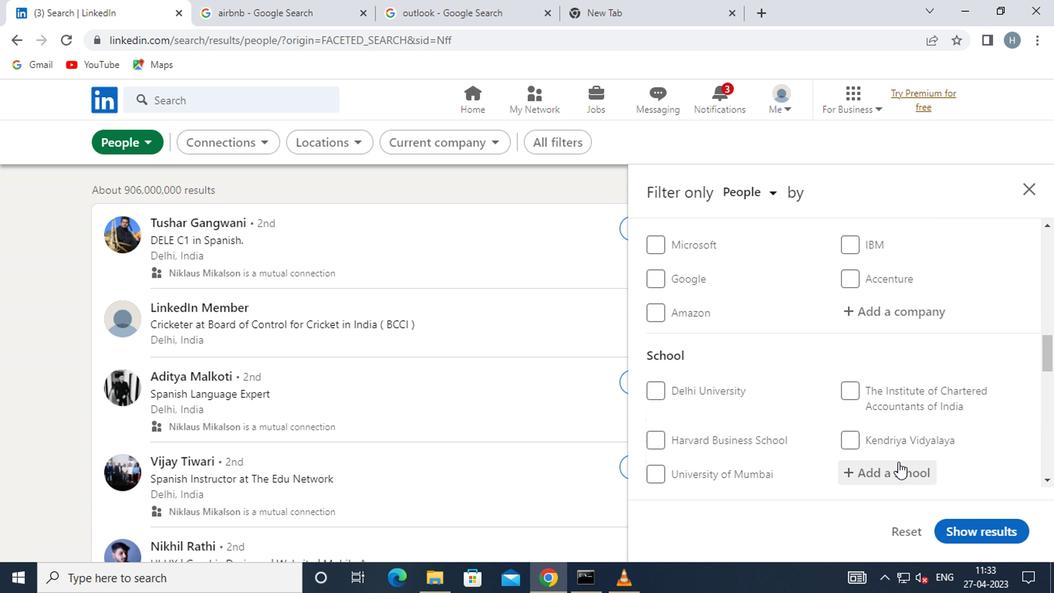 
Action: Mouse scrolled (889, 448) with delta (0, 0)
Screenshot: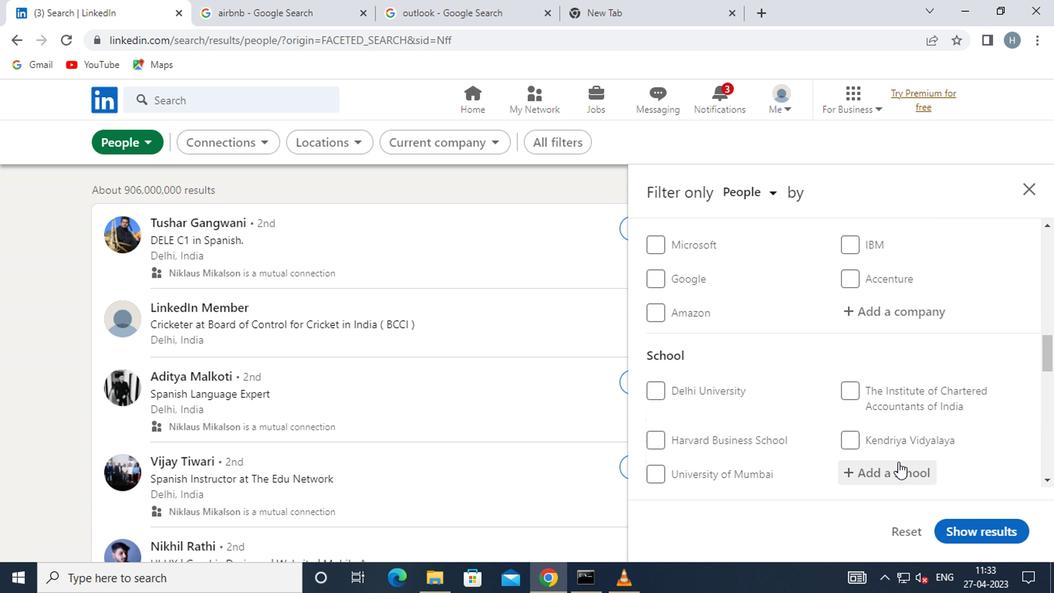 
Action: Mouse moved to (887, 392)
Screenshot: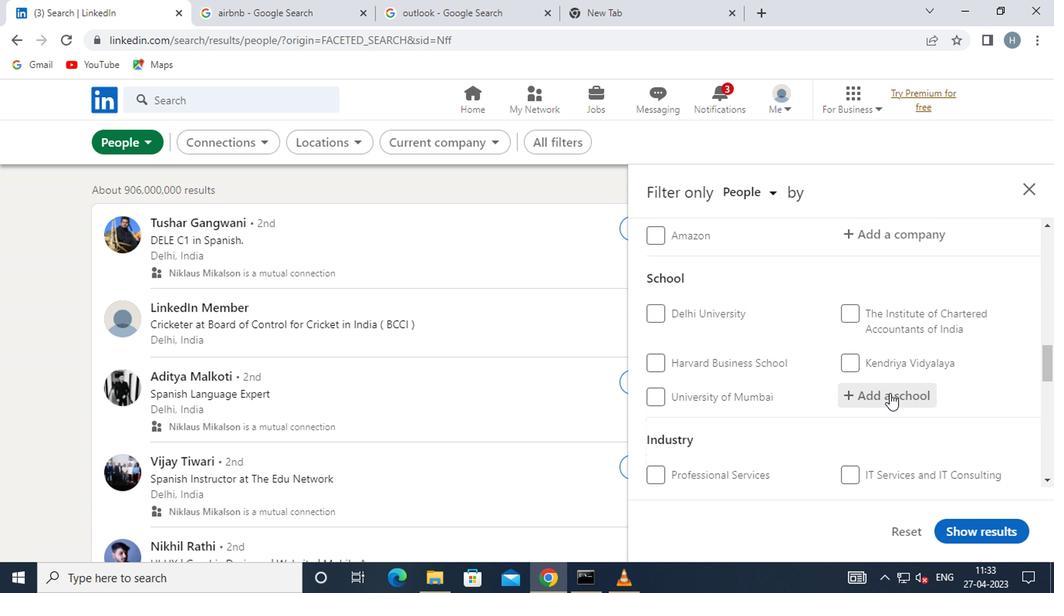 
Action: Mouse pressed left at (887, 392)
Screenshot: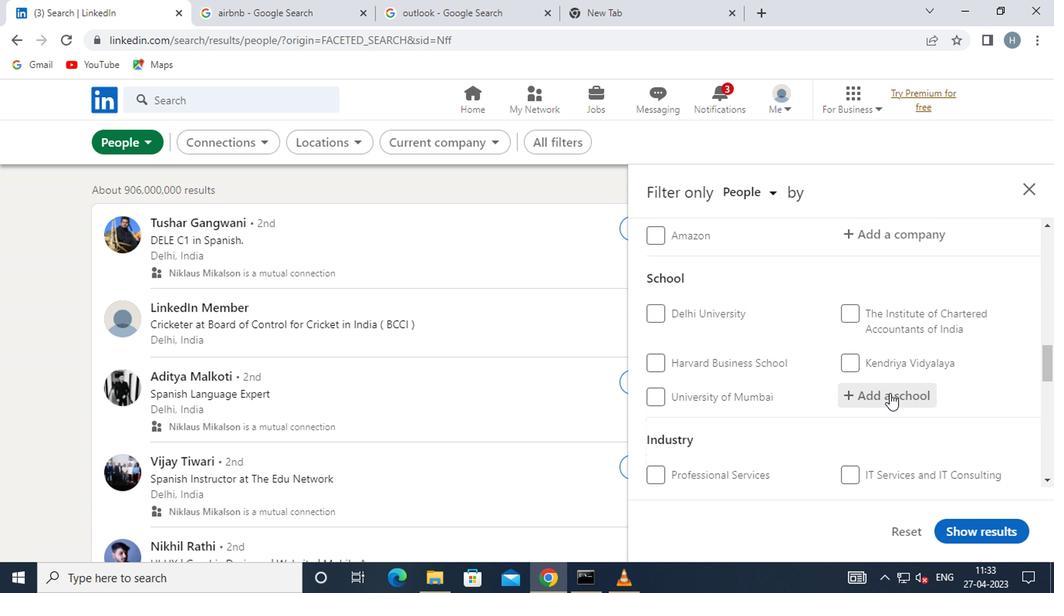 
Action: Mouse moved to (887, 392)
Screenshot: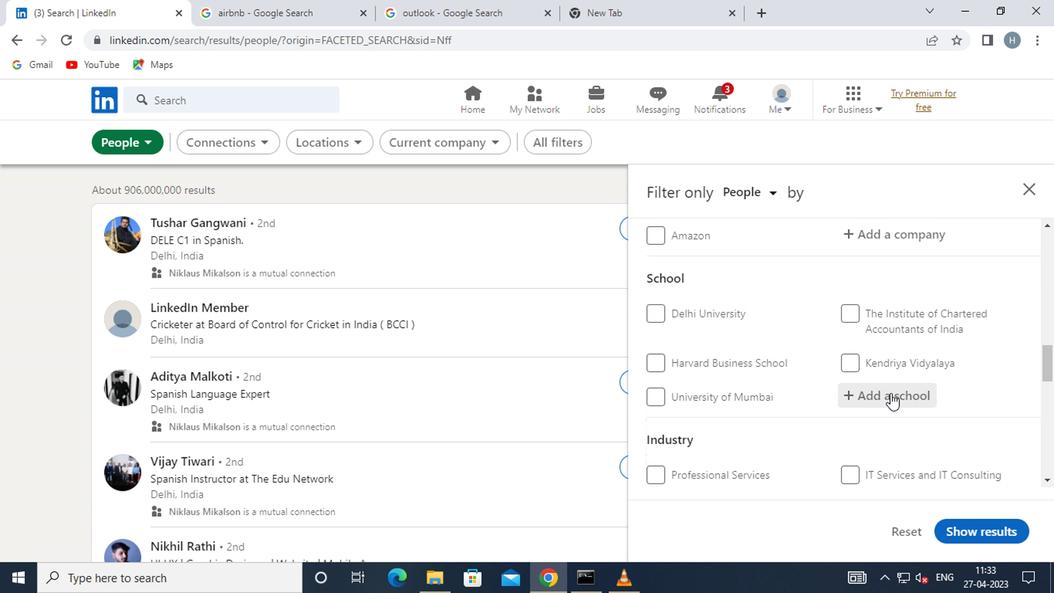 
Action: Key pressed <Key.shift>KCG<Key.space><Key.shift>CO
Screenshot: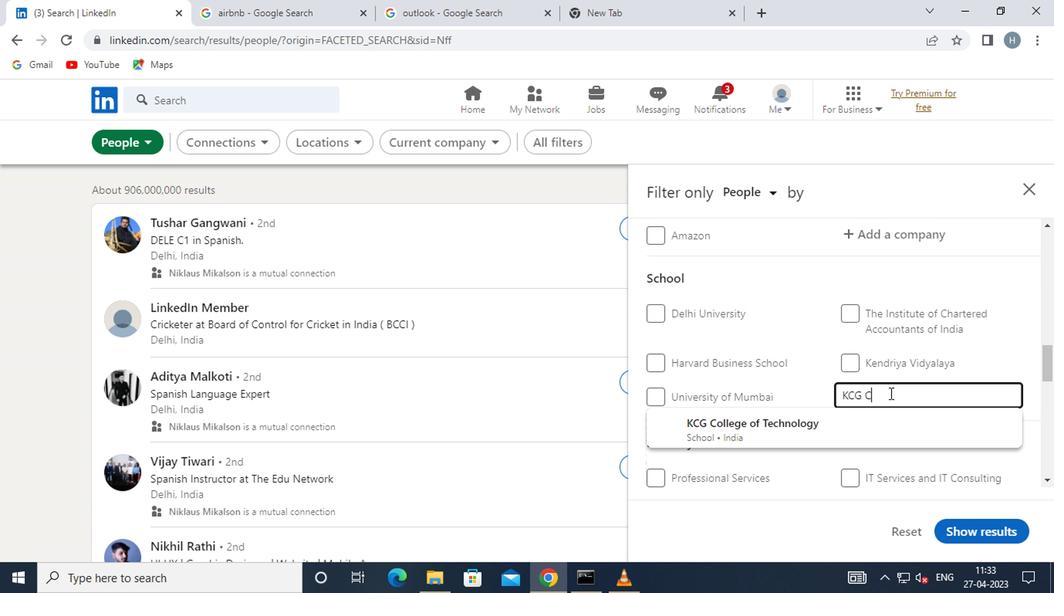 
Action: Mouse moved to (793, 437)
Screenshot: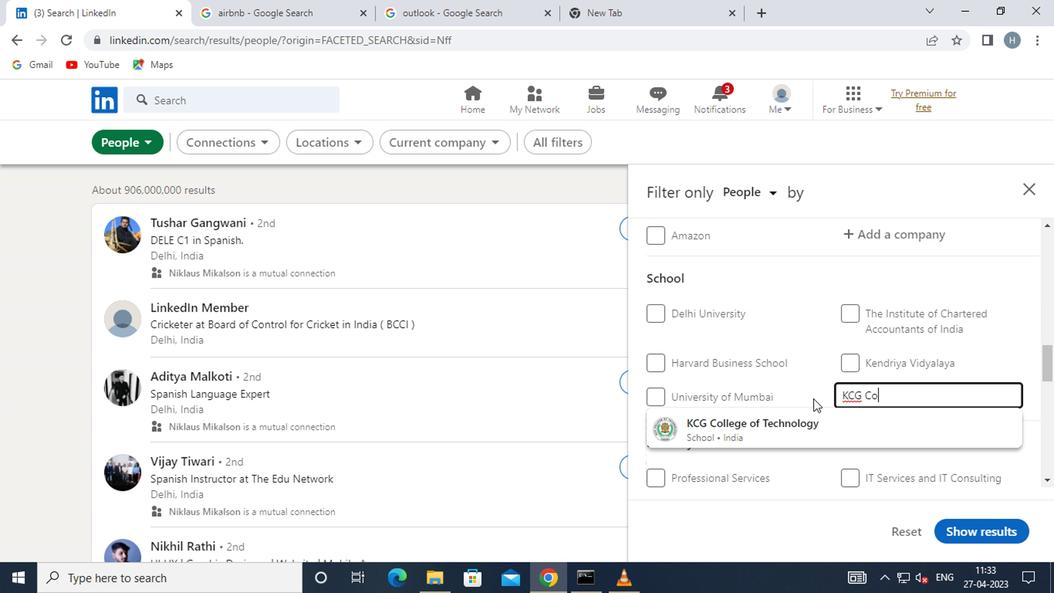 
Action: Mouse pressed left at (793, 437)
Screenshot: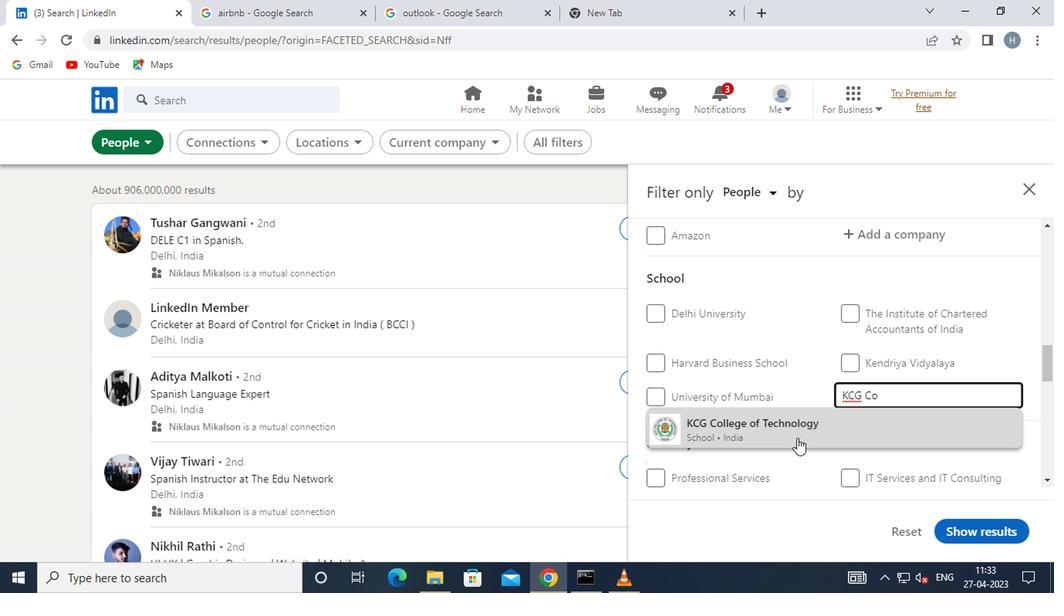 
Action: Mouse moved to (776, 386)
Screenshot: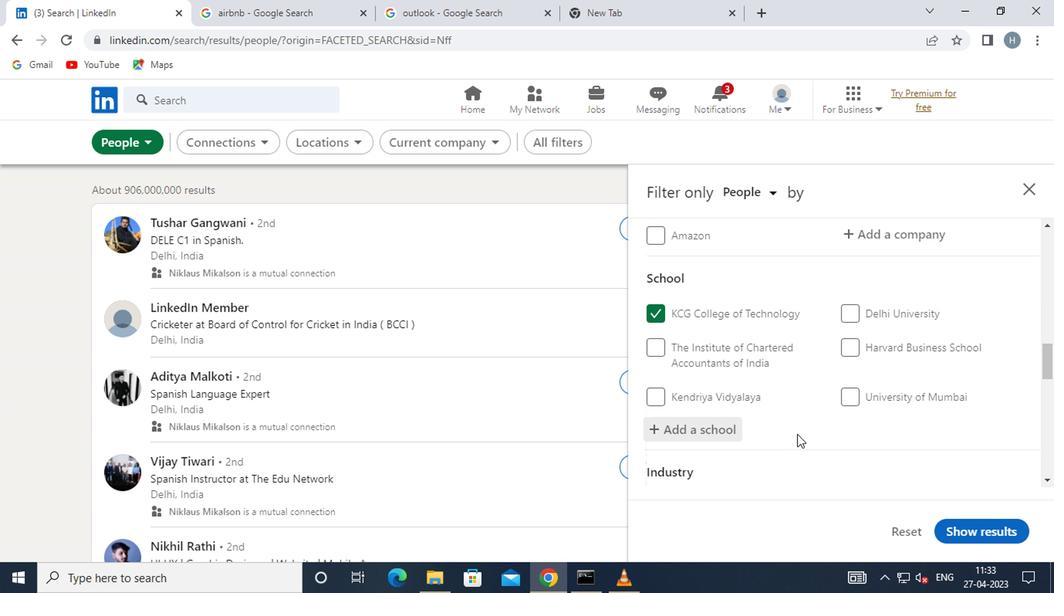 
Action: Mouse scrolled (776, 386) with delta (0, 0)
Screenshot: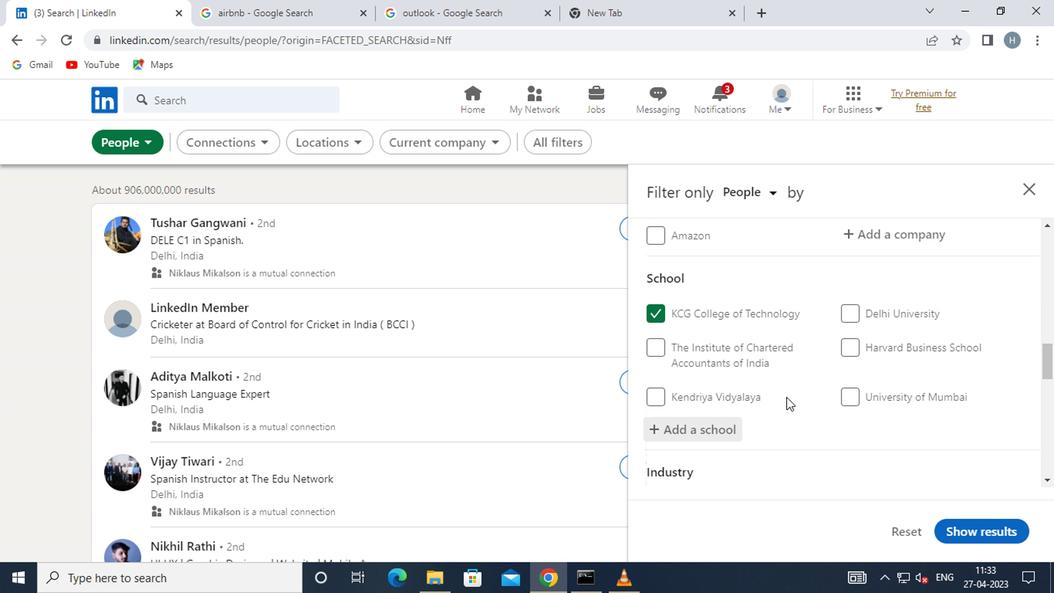 
Action: Mouse scrolled (776, 386) with delta (0, 0)
Screenshot: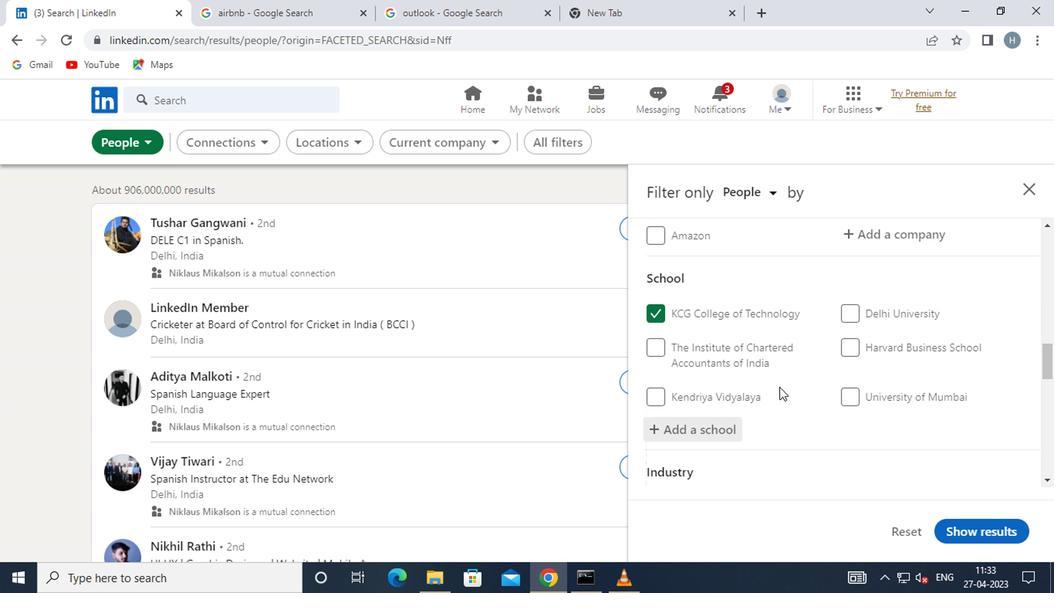 
Action: Mouse moved to (771, 384)
Screenshot: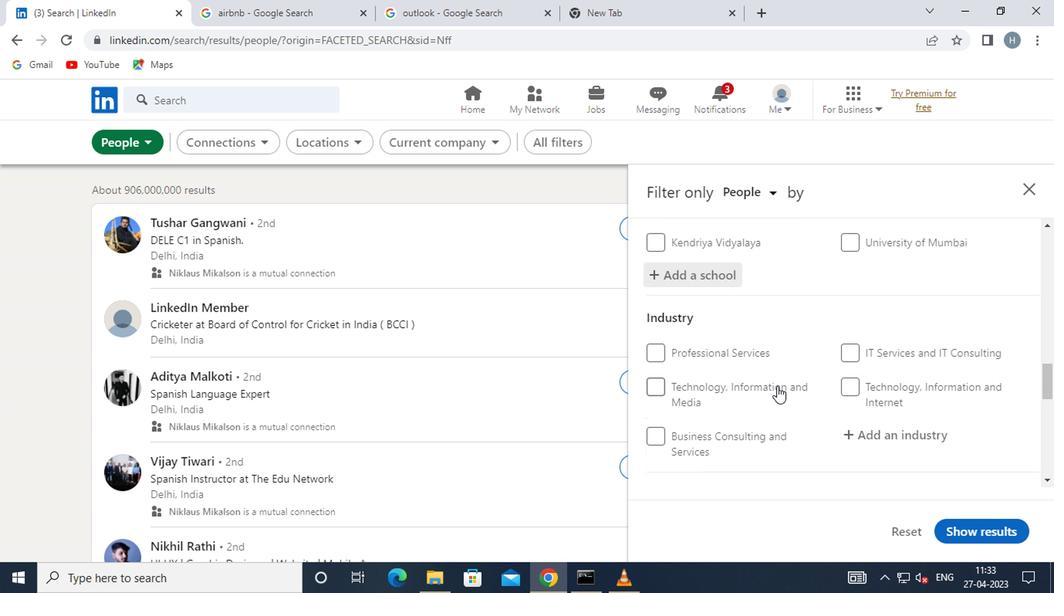 
Action: Mouse scrolled (771, 383) with delta (0, -1)
Screenshot: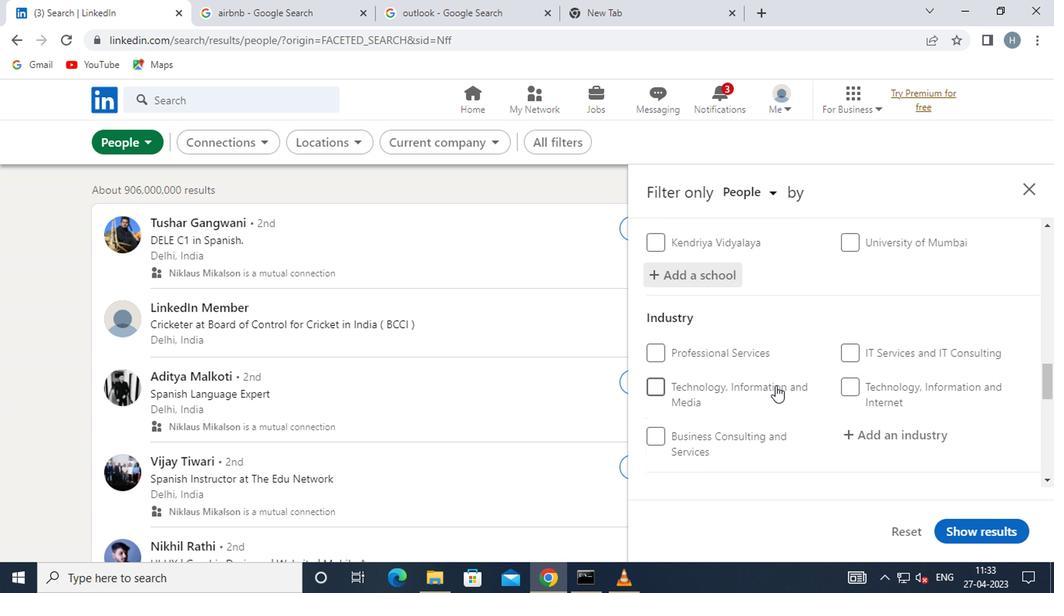 
Action: Mouse moved to (886, 359)
Screenshot: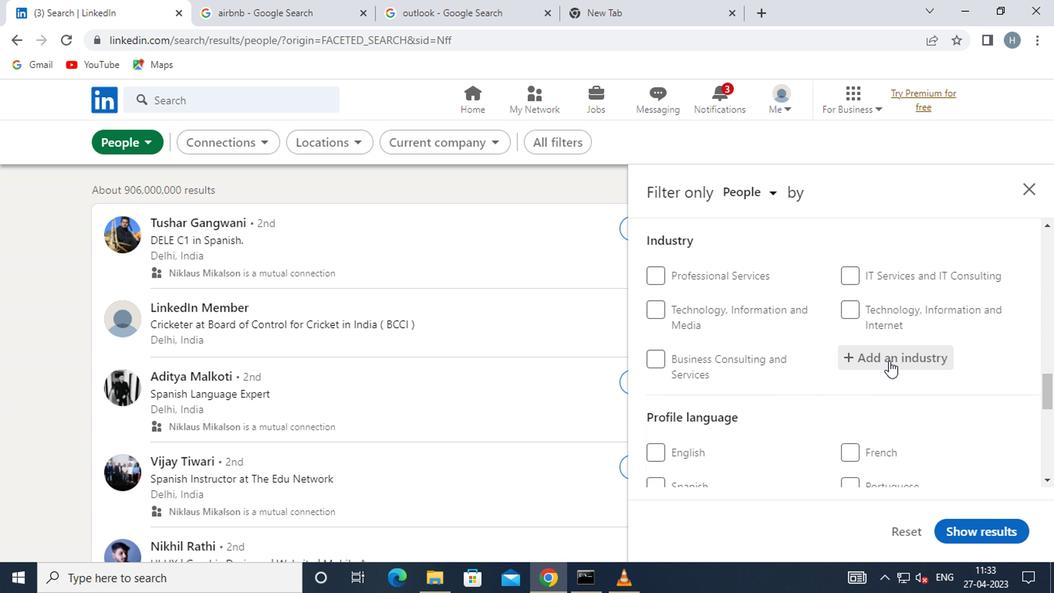 
Action: Mouse pressed left at (886, 359)
Screenshot: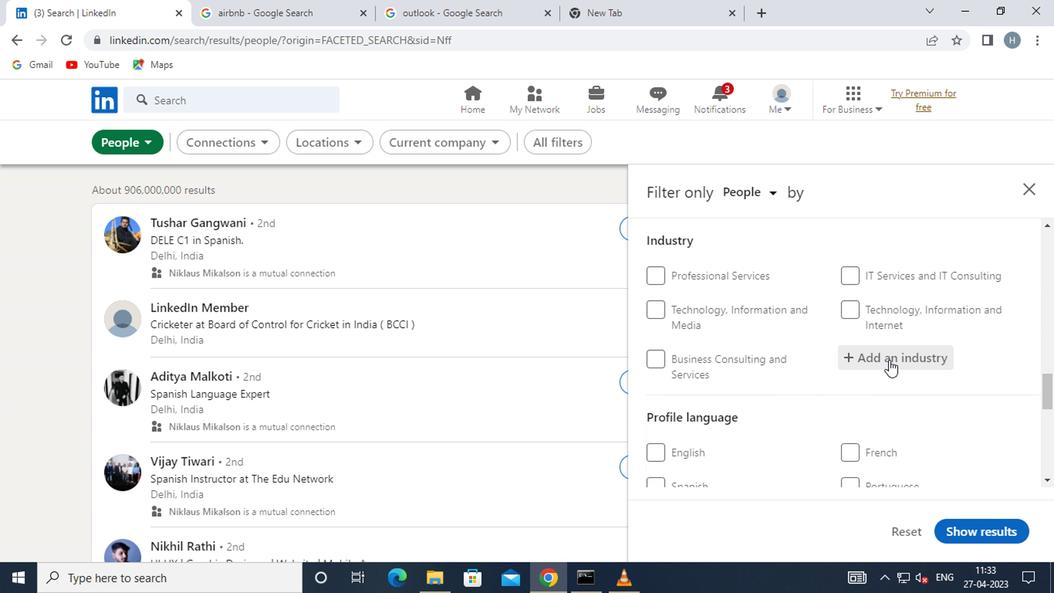 
Action: Key pressed <Key.shift>AD<Key.backspace>UDIO
Screenshot: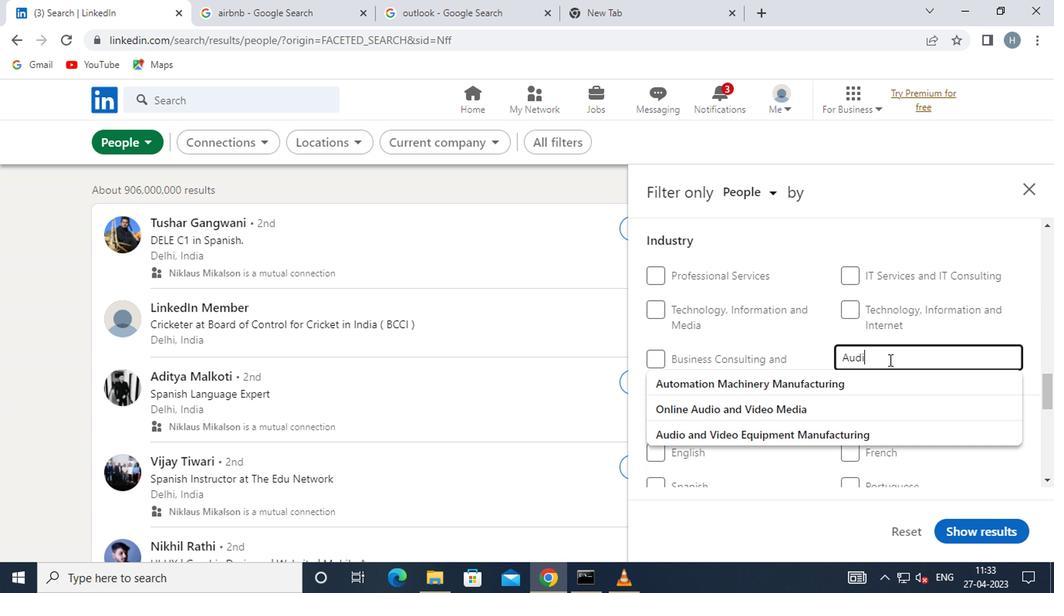 
Action: Mouse moved to (816, 409)
Screenshot: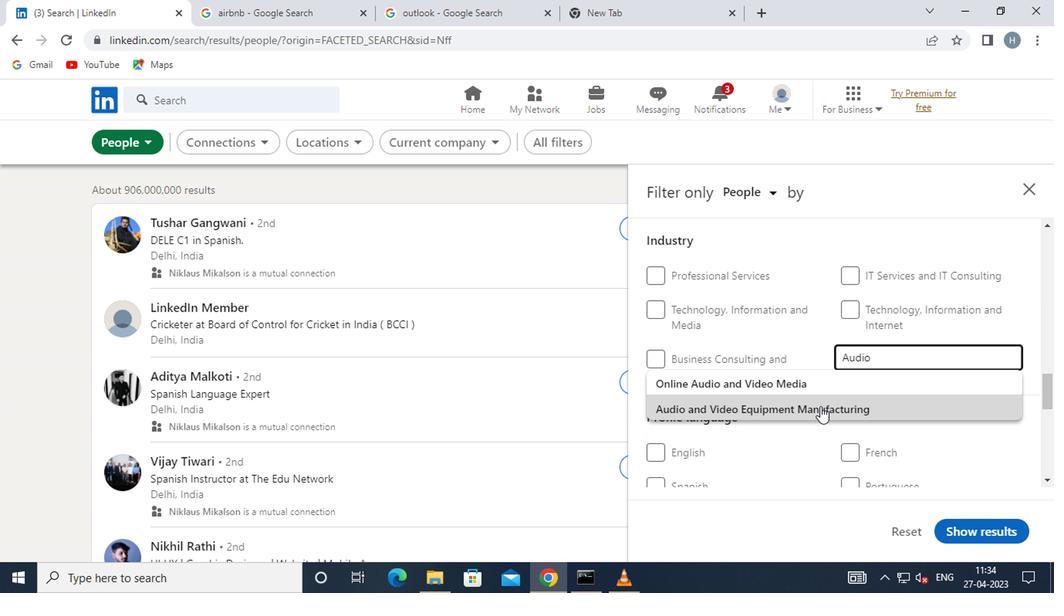 
Action: Mouse pressed left at (816, 409)
Screenshot: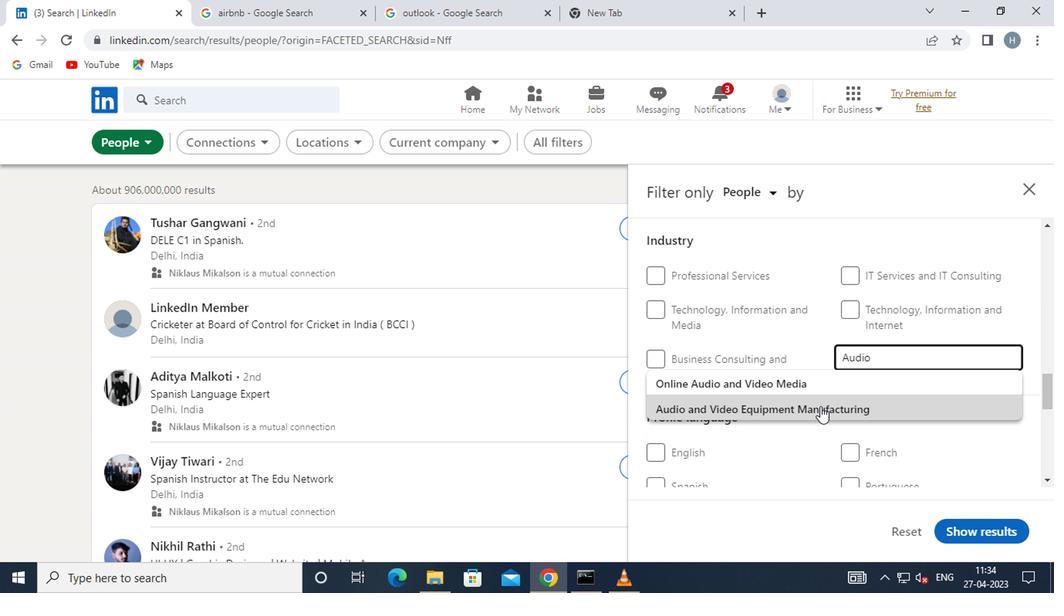 
Action: Mouse moved to (819, 388)
Screenshot: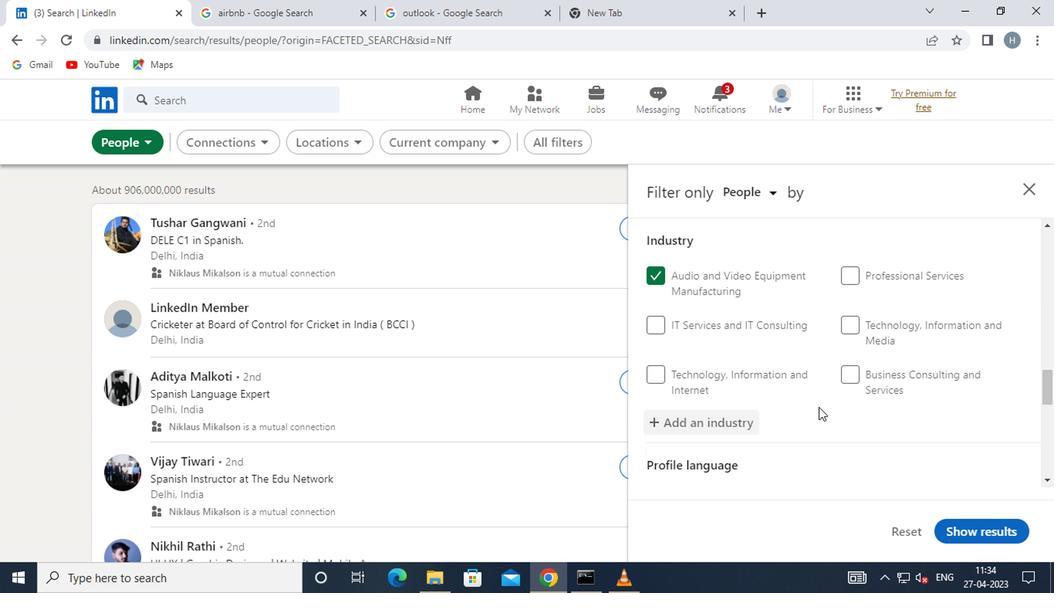 
Action: Mouse scrolled (819, 387) with delta (0, -1)
Screenshot: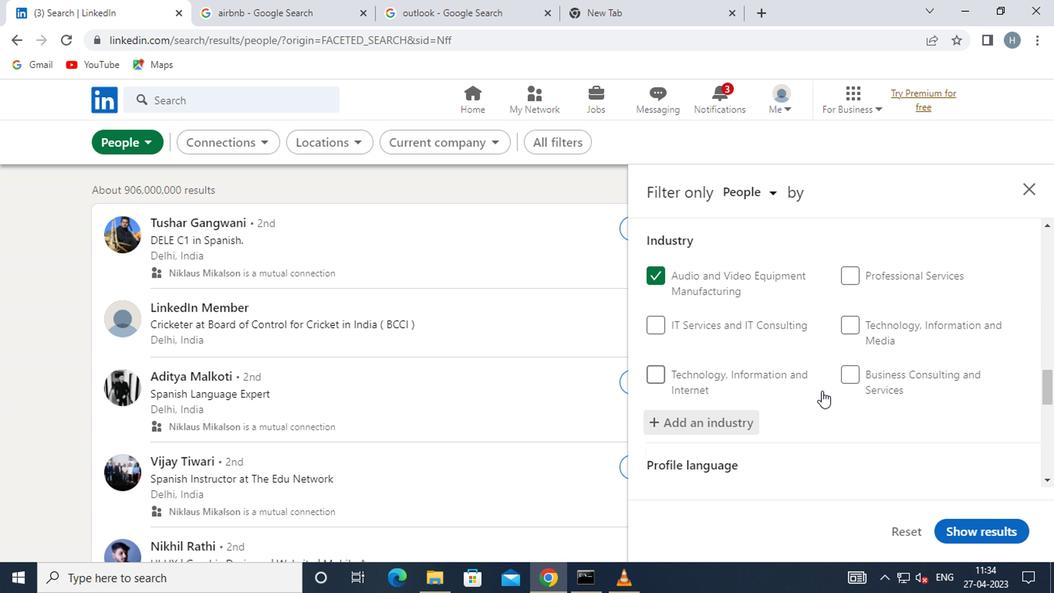 
Action: Mouse moved to (819, 386)
Screenshot: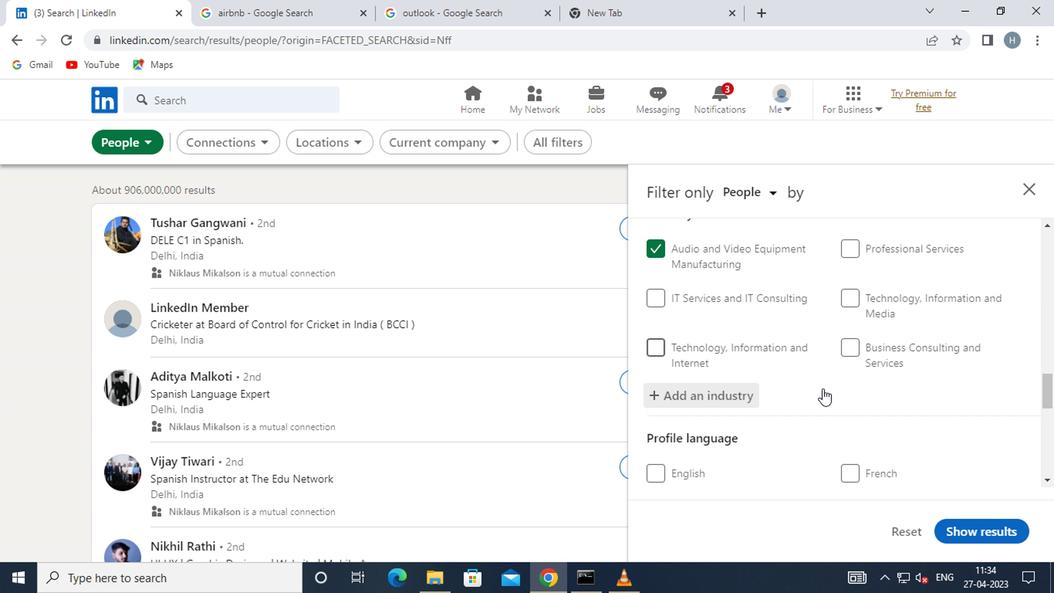 
Action: Mouse scrolled (819, 385) with delta (0, -1)
Screenshot: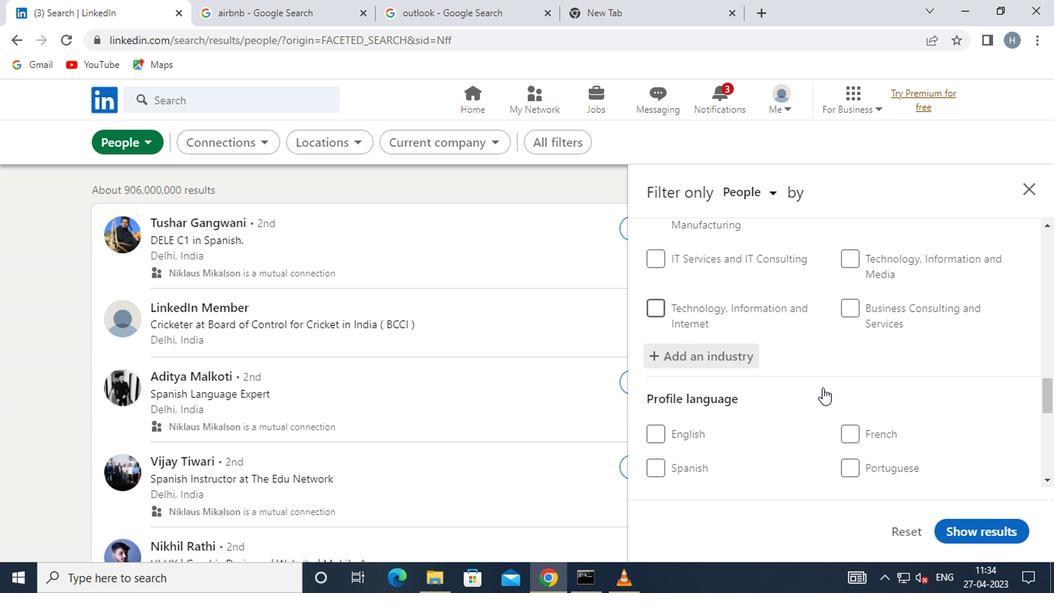 
Action: Mouse moved to (682, 348)
Screenshot: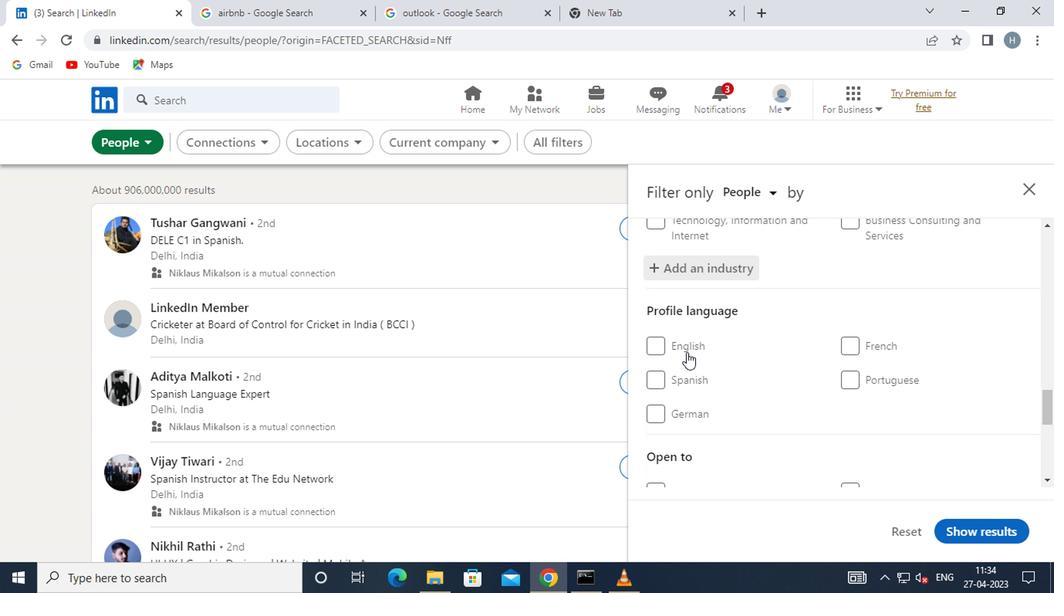 
Action: Mouse pressed left at (682, 348)
Screenshot: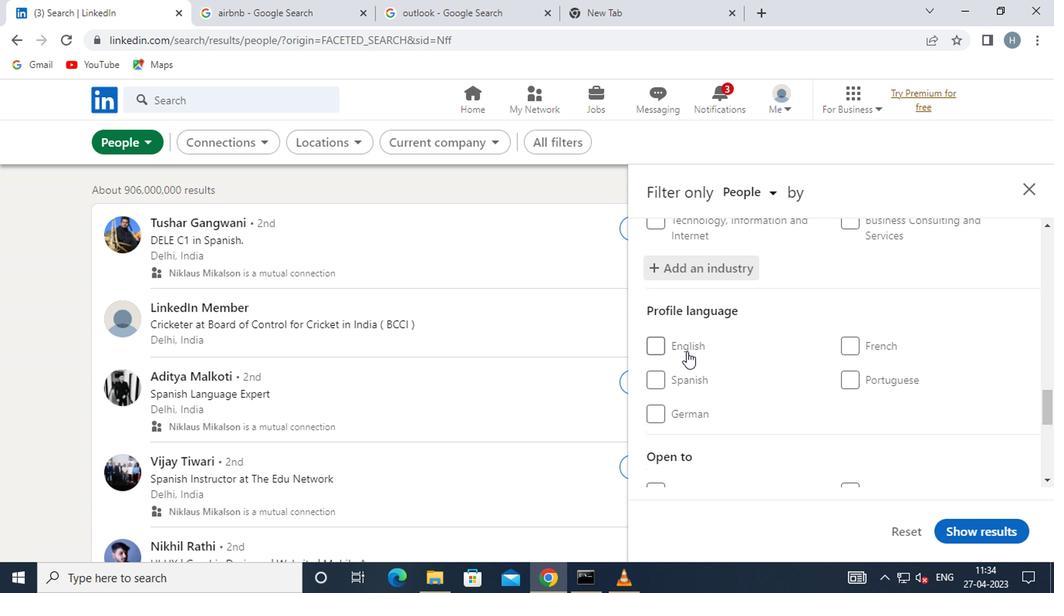 
Action: Mouse moved to (766, 348)
Screenshot: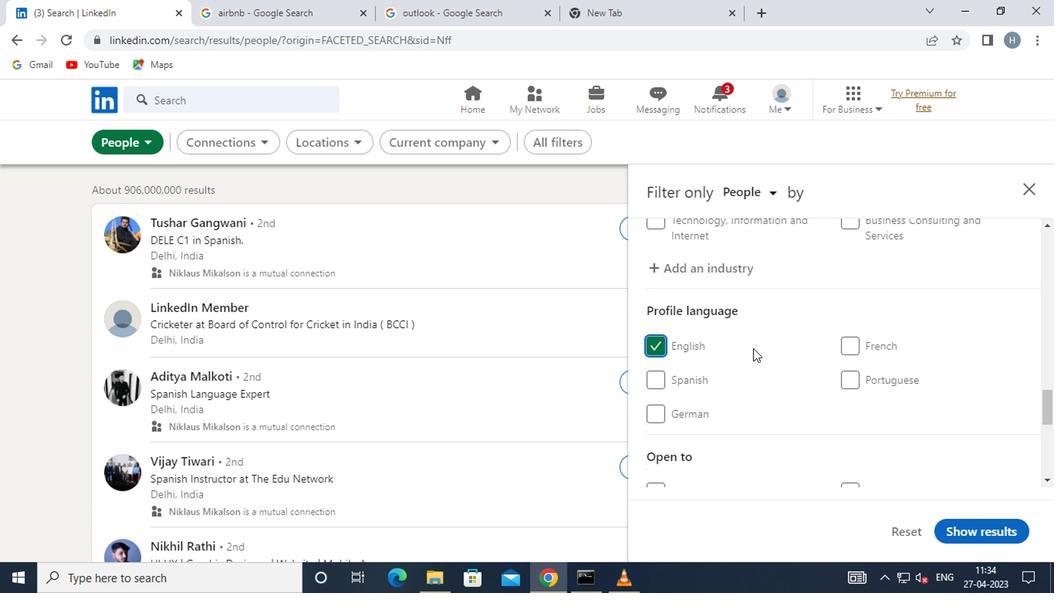 
Action: Mouse scrolled (766, 347) with delta (0, 0)
Screenshot: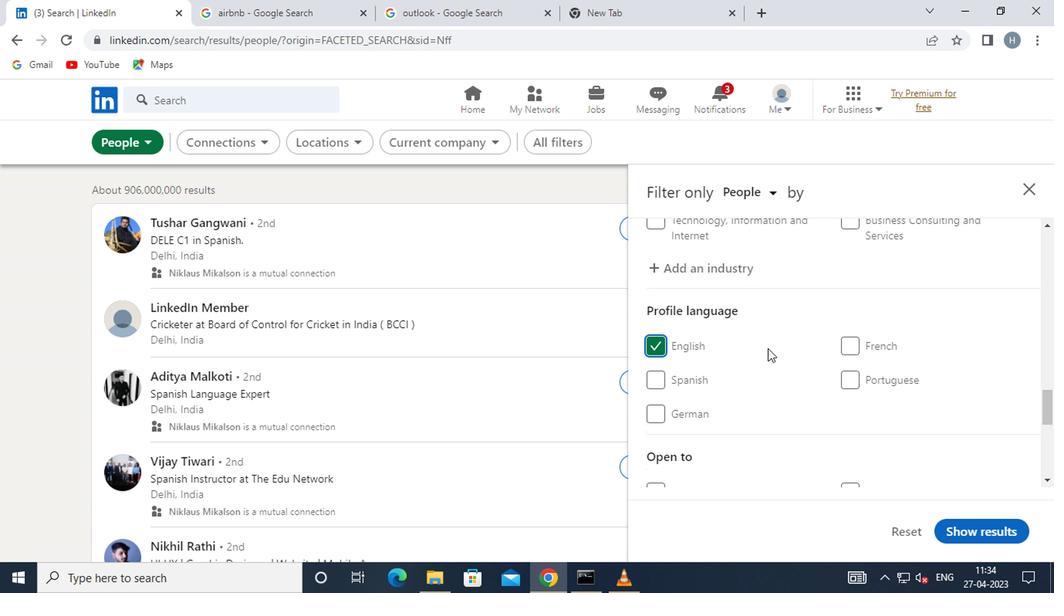 
Action: Mouse scrolled (766, 347) with delta (0, 0)
Screenshot: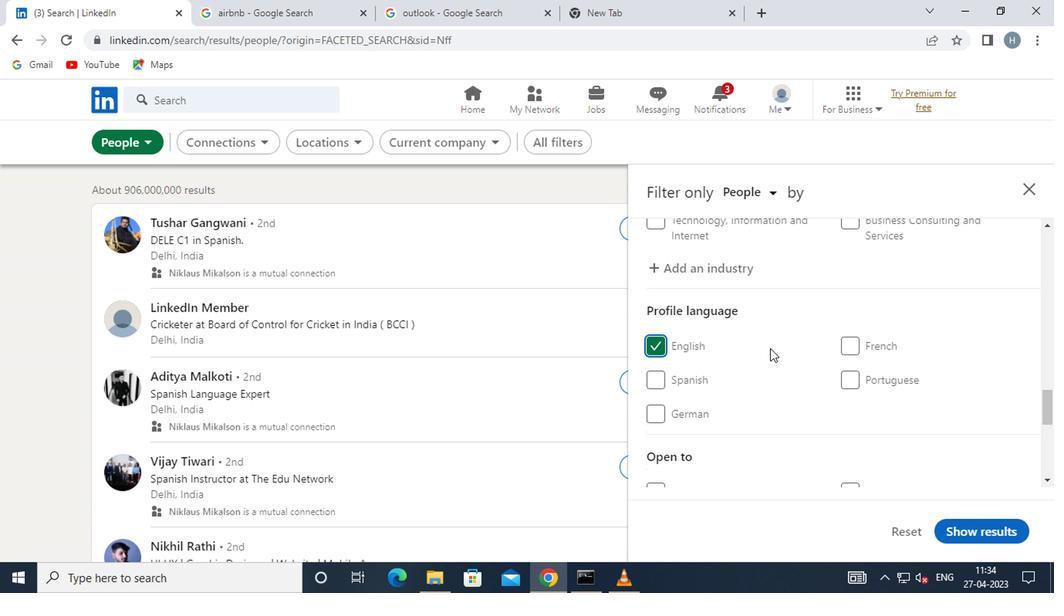 
Action: Mouse scrolled (766, 347) with delta (0, 0)
Screenshot: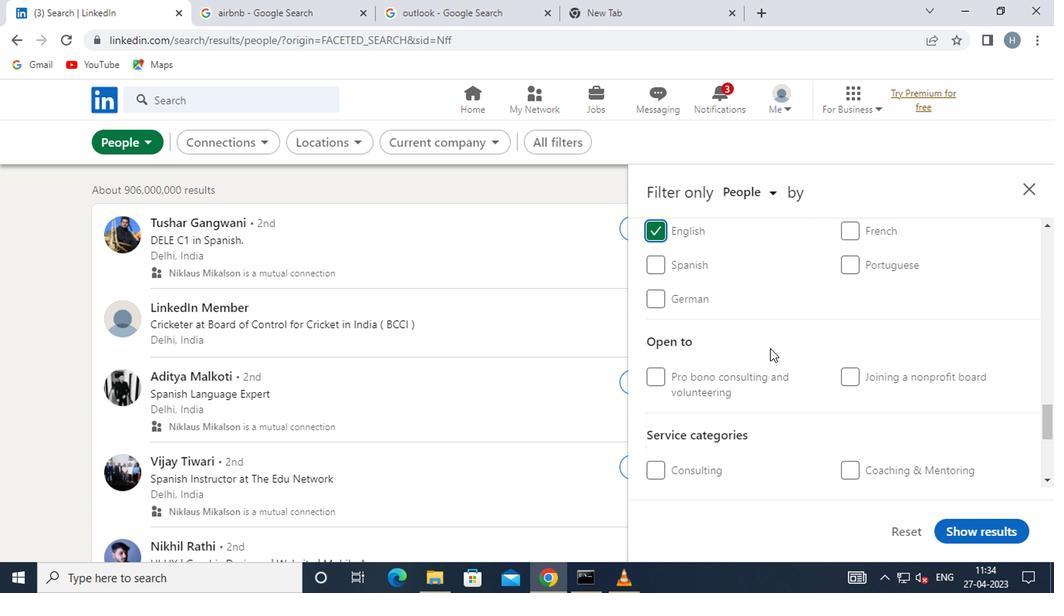 
Action: Mouse moved to (800, 372)
Screenshot: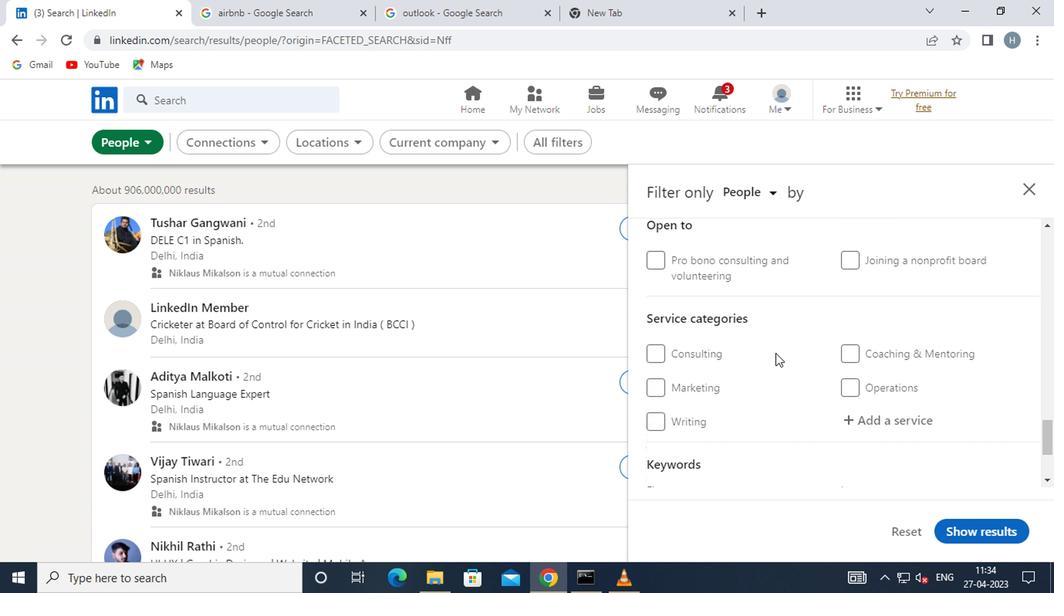 
Action: Mouse scrolled (800, 371) with delta (0, -1)
Screenshot: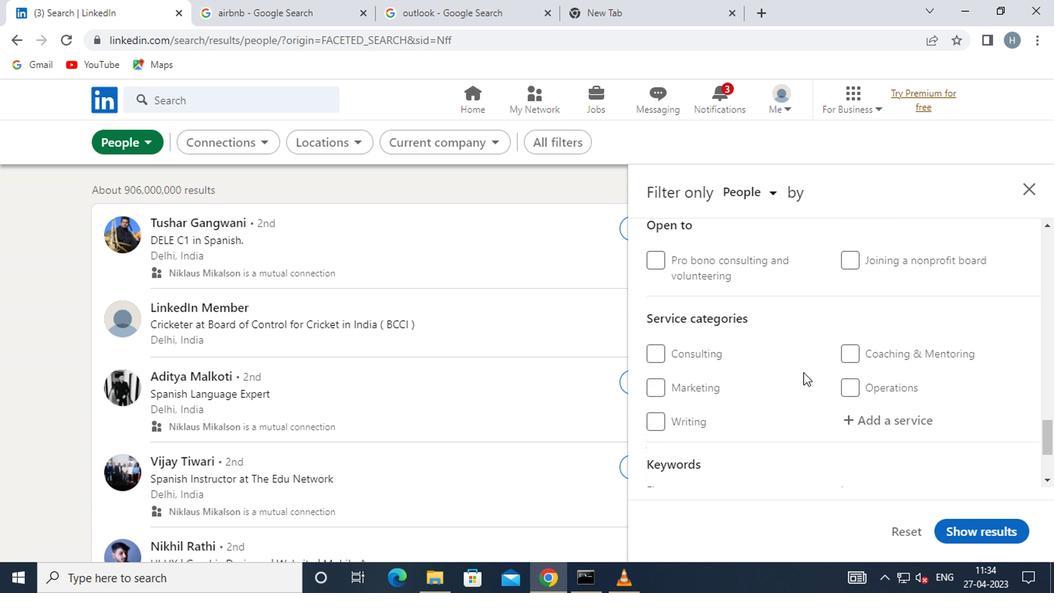 
Action: Mouse moved to (892, 340)
Screenshot: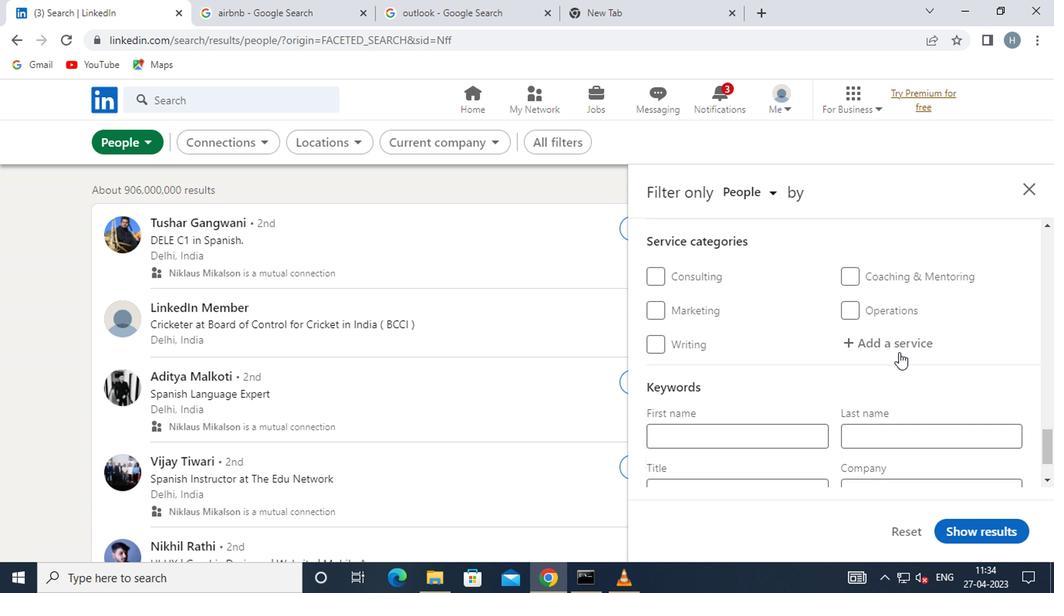 
Action: Mouse pressed left at (892, 340)
Screenshot: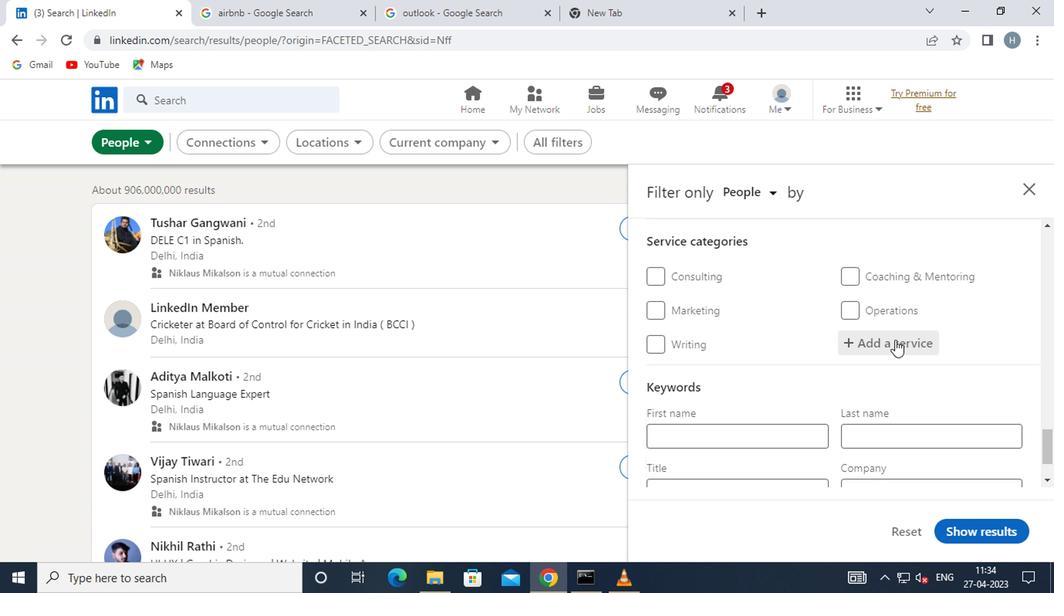 
Action: Key pressed FINANCIAL<Key.space>
Screenshot: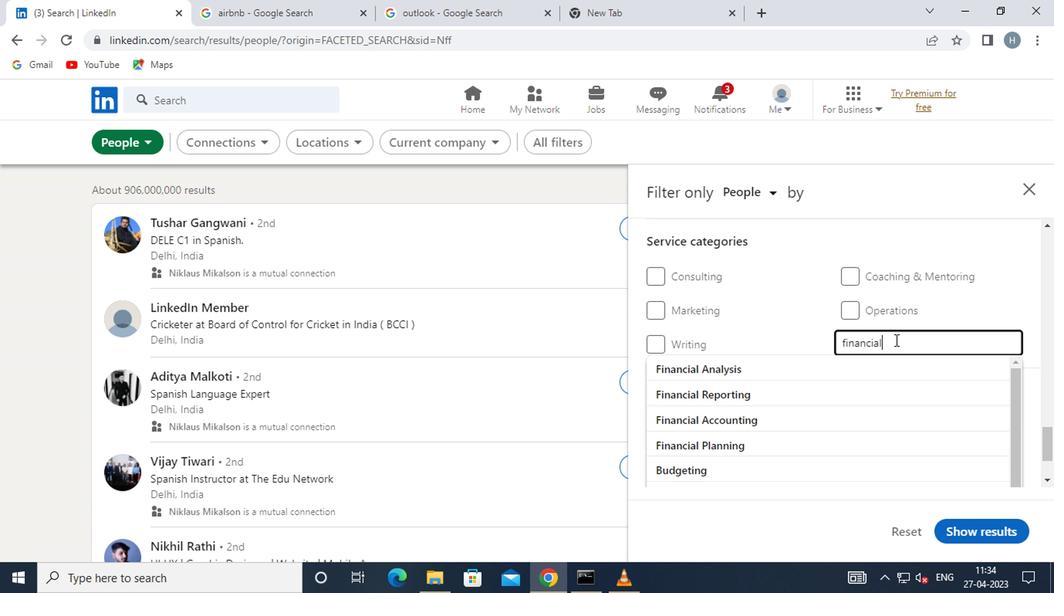 
Action: Mouse moved to (774, 404)
Screenshot: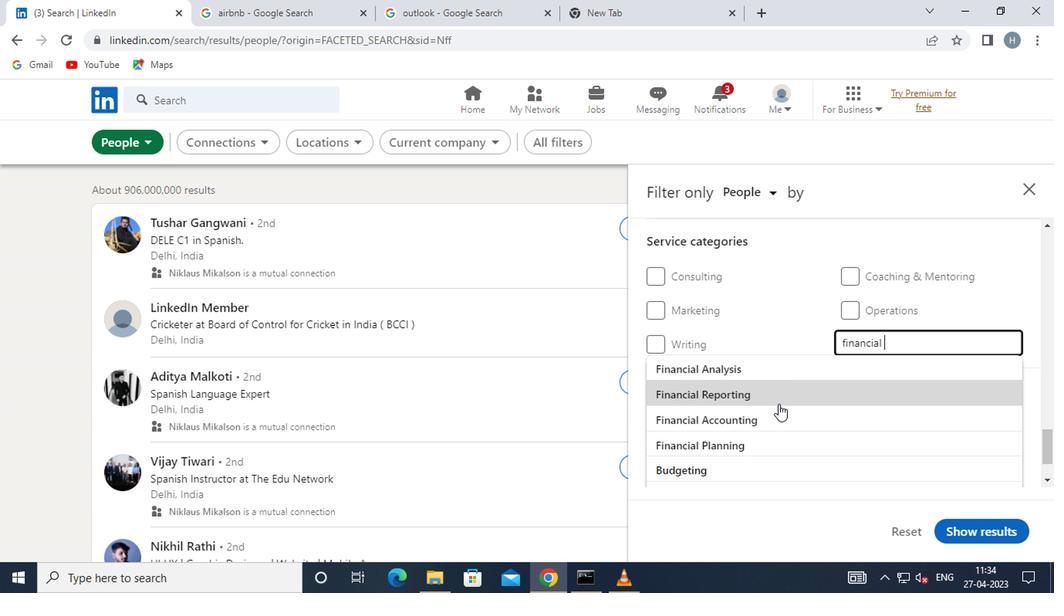 
Action: Key pressed AD
Screenshot: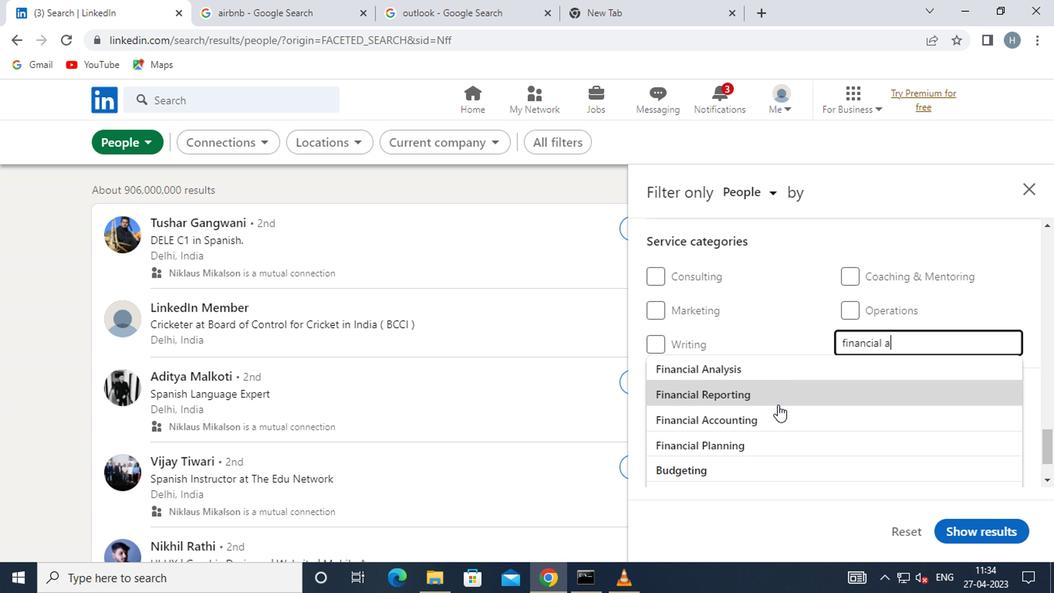 
Action: Mouse moved to (782, 373)
Screenshot: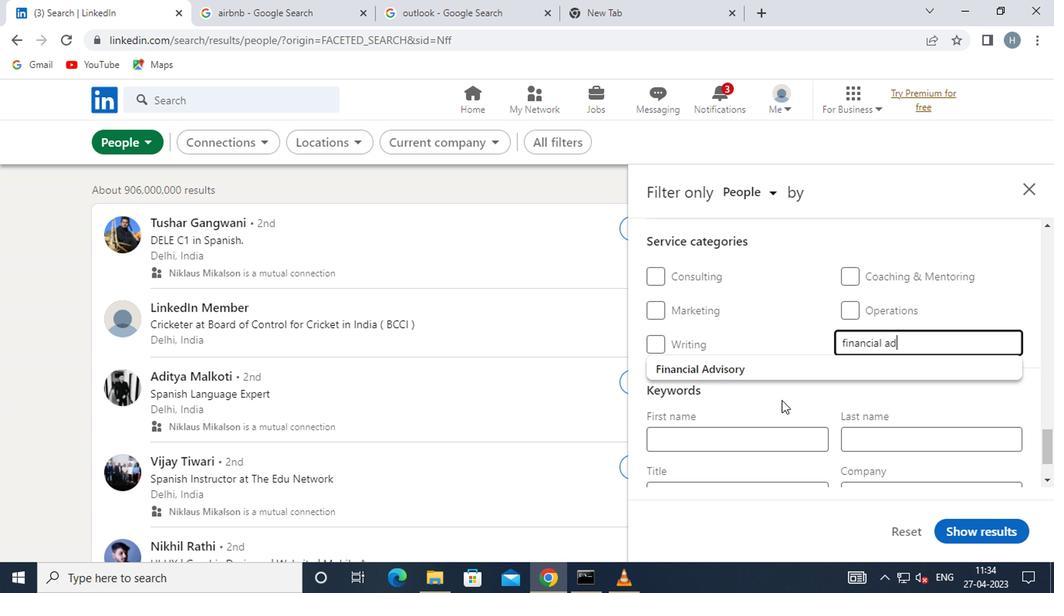 
Action: Mouse pressed left at (782, 373)
Screenshot: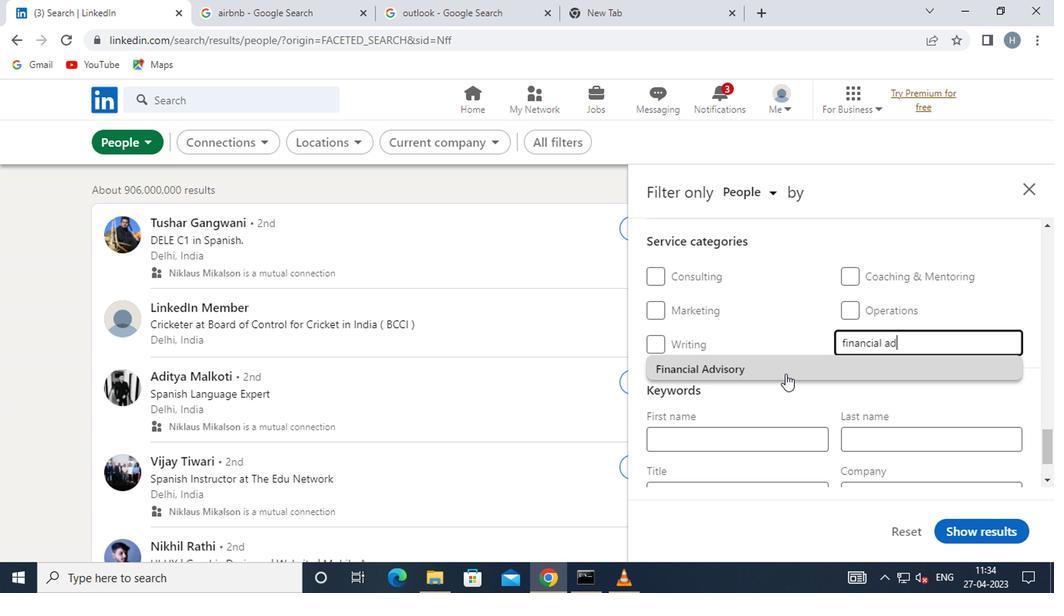 
Action: Mouse moved to (812, 352)
Screenshot: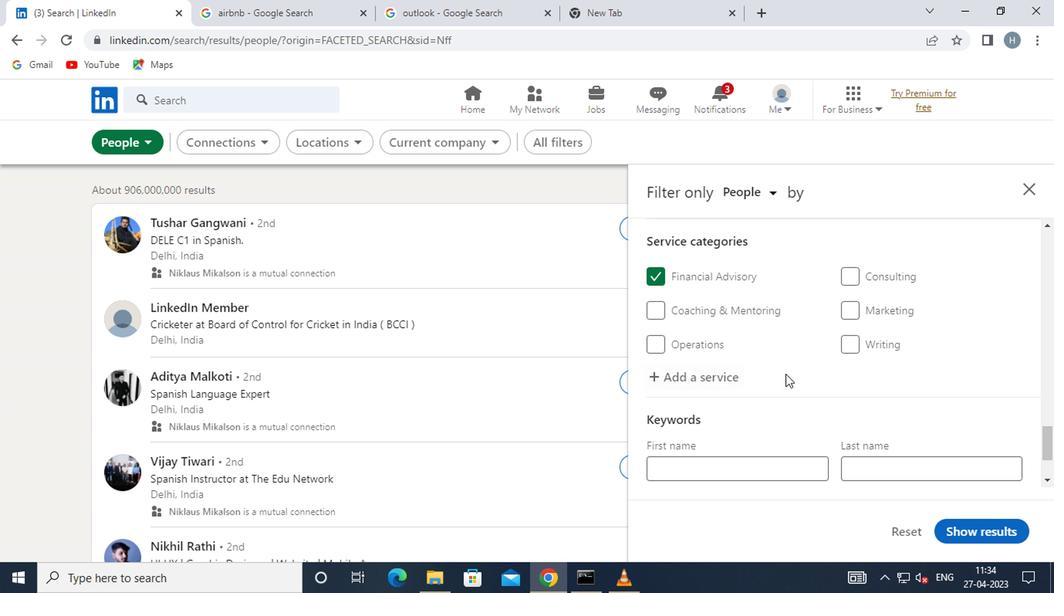 
Action: Mouse scrolled (812, 351) with delta (0, 0)
Screenshot: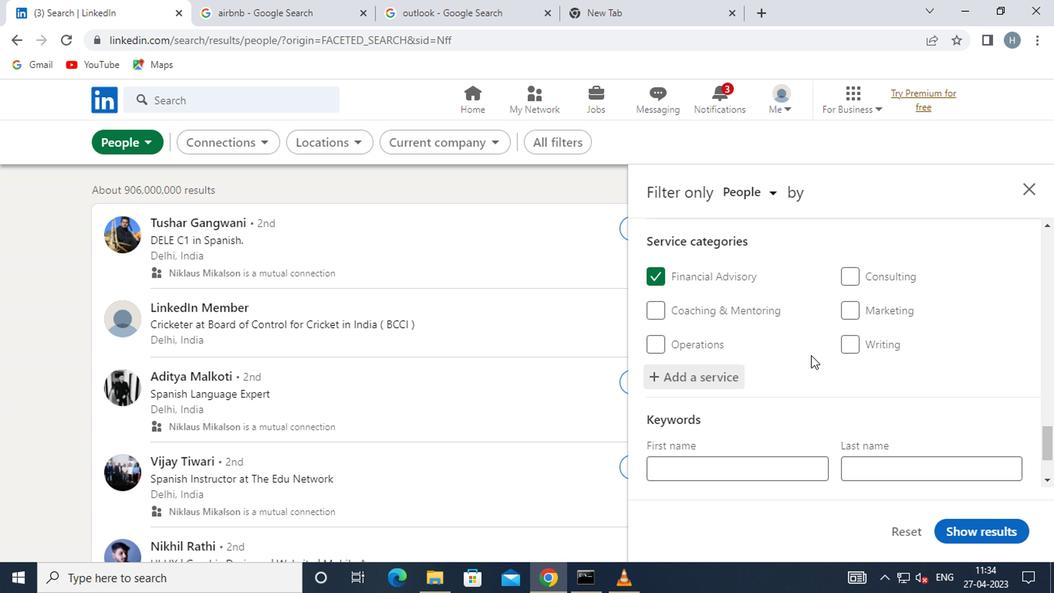 
Action: Mouse scrolled (812, 351) with delta (0, 0)
Screenshot: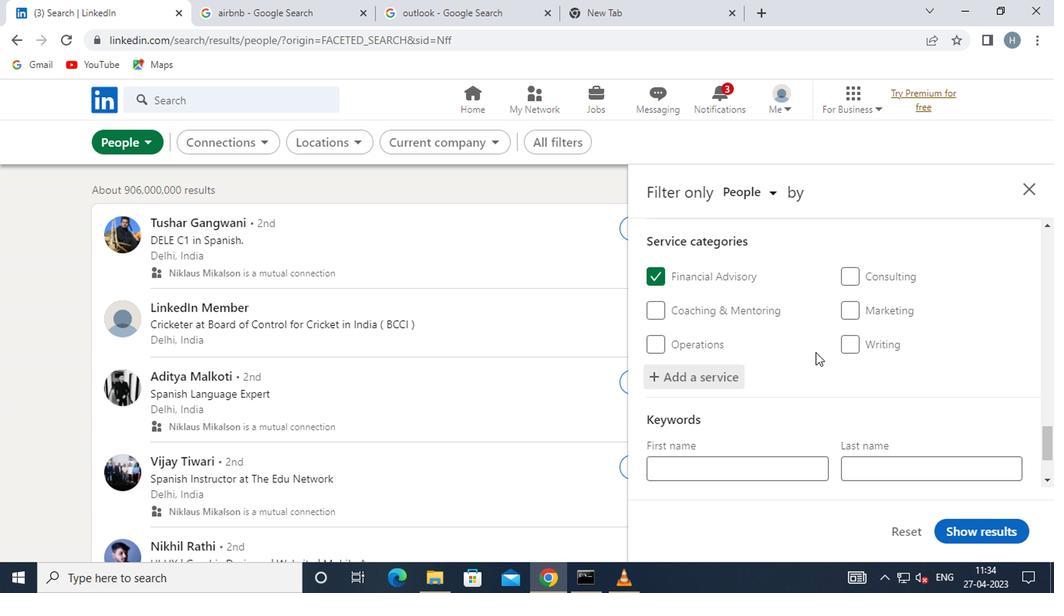 
Action: Mouse scrolled (812, 351) with delta (0, 0)
Screenshot: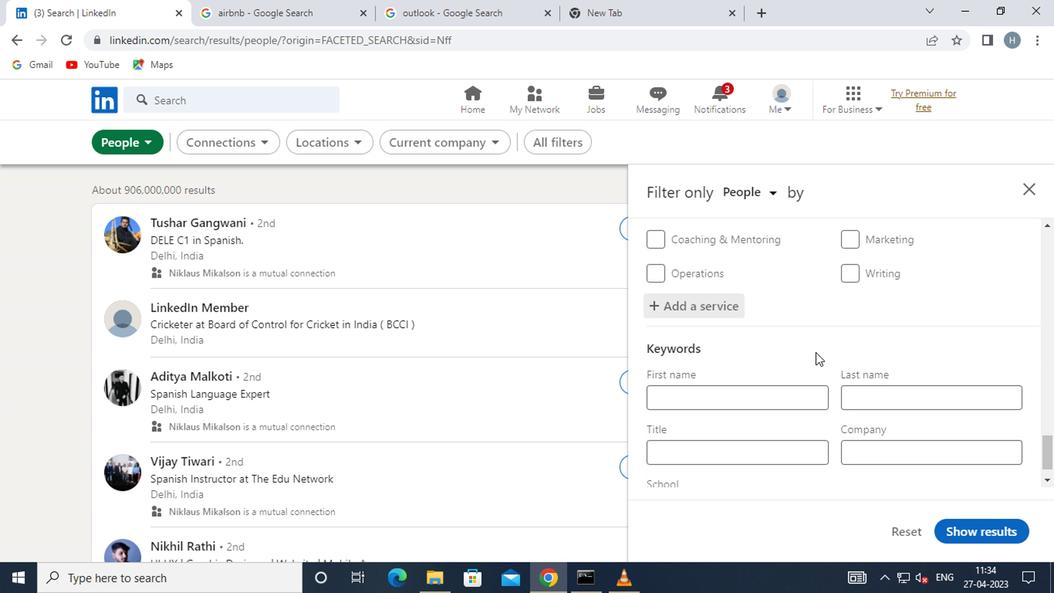 
Action: Mouse scrolled (812, 351) with delta (0, 0)
Screenshot: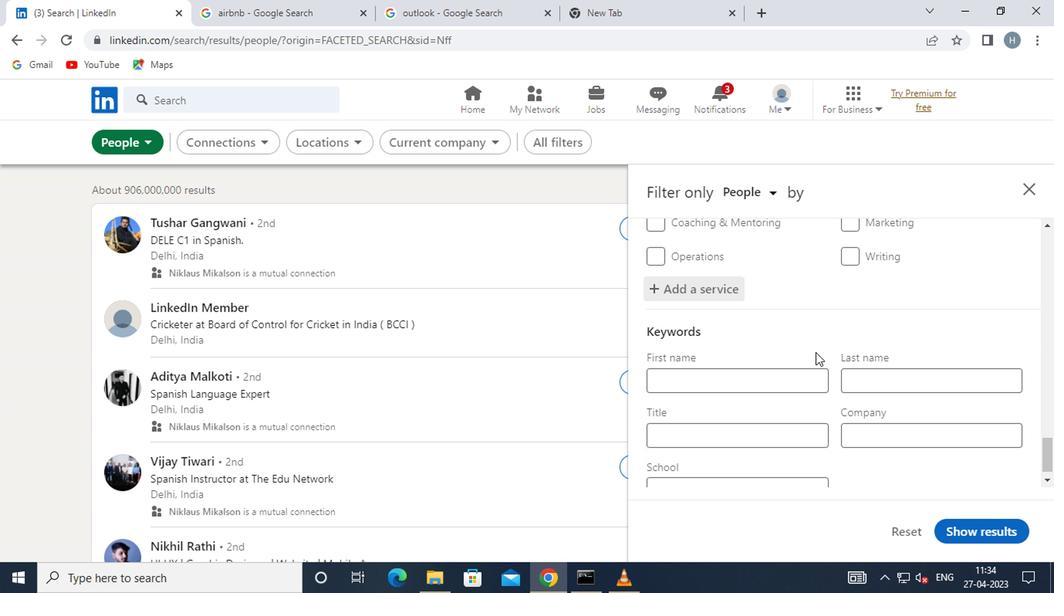 
Action: Mouse moved to (770, 414)
Screenshot: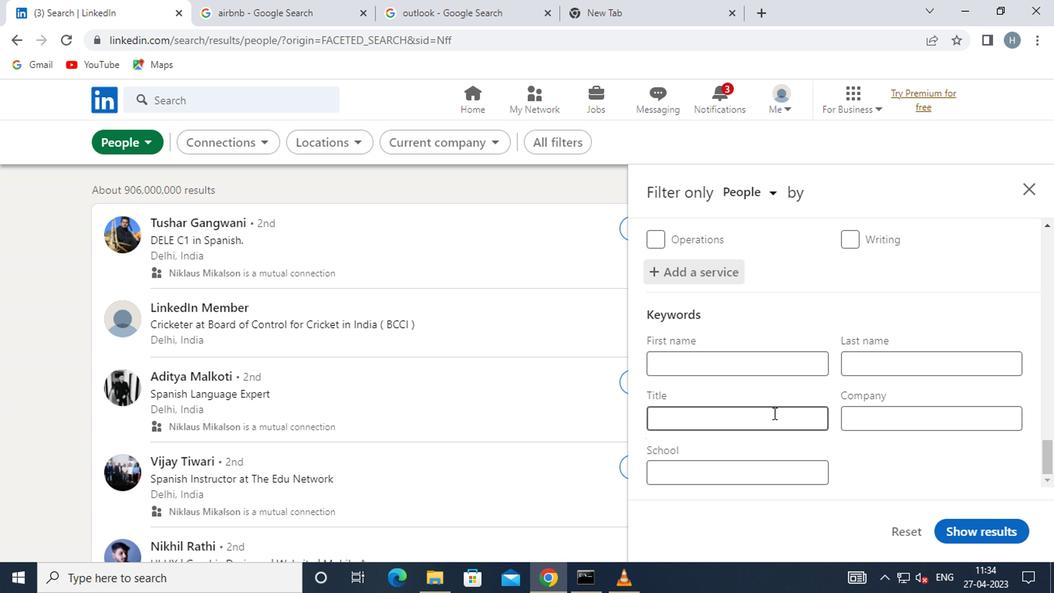 
Action: Mouse pressed left at (770, 414)
Screenshot: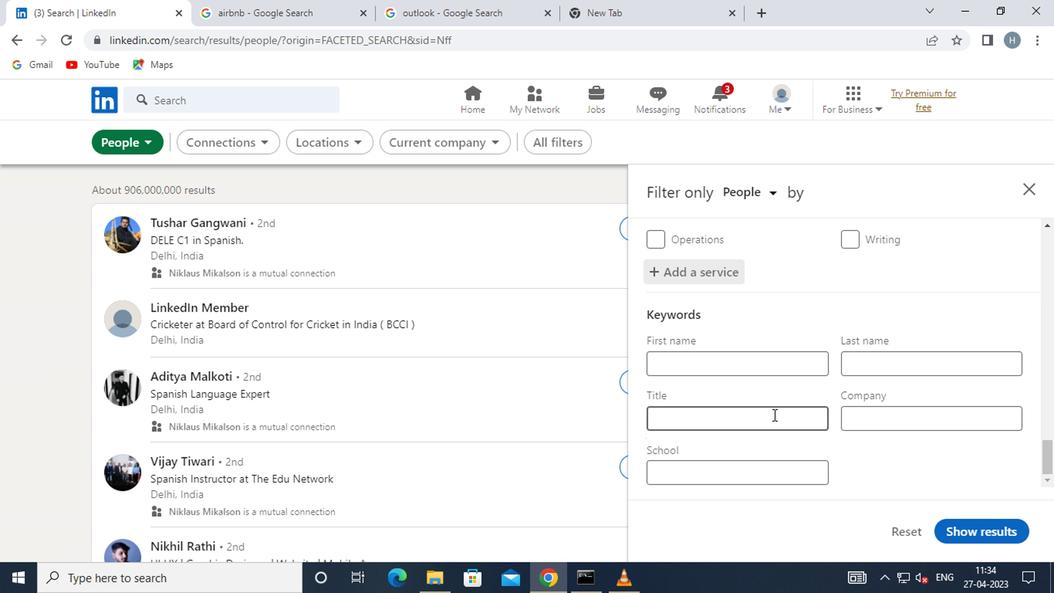 
Action: Mouse moved to (758, 415)
Screenshot: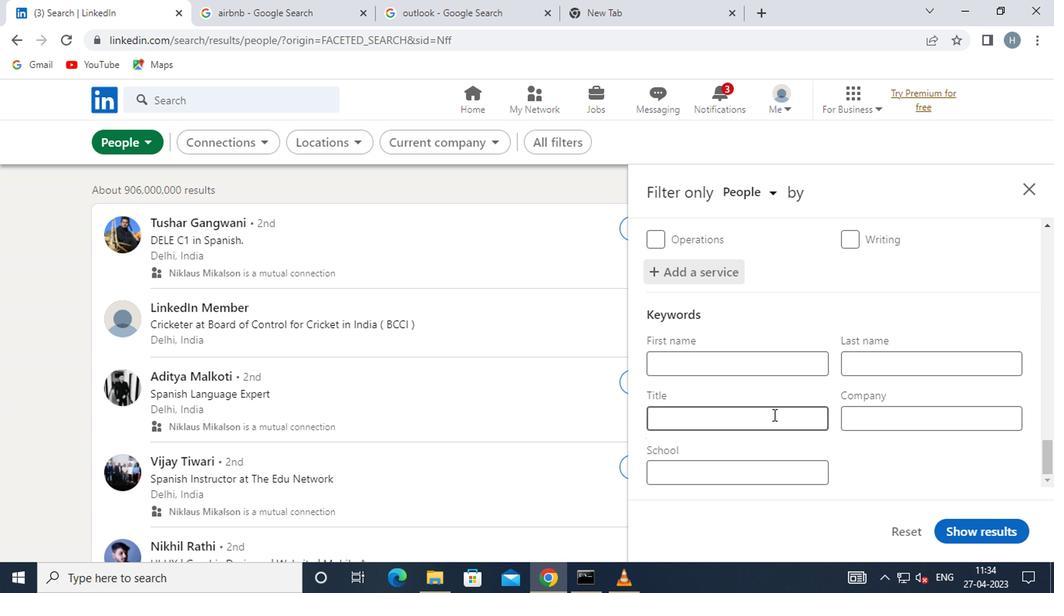 
Action: Key pressed <Key.shift>OUTSIDE<Key.space><Key.shift>SALES<Key.space><Key.shift>MANAGER
Screenshot: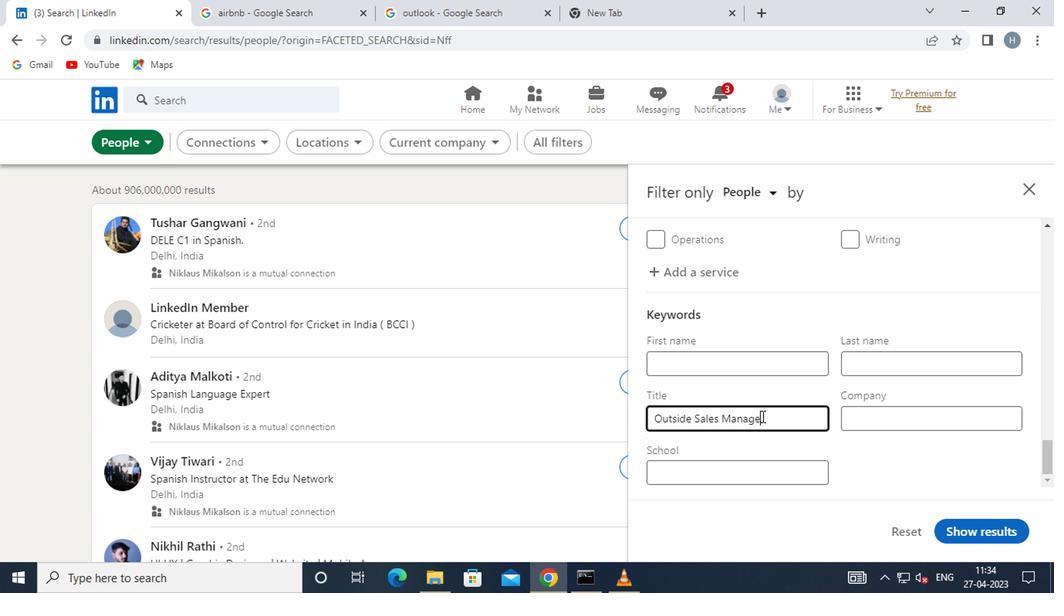 
Action: Mouse moved to (970, 529)
Screenshot: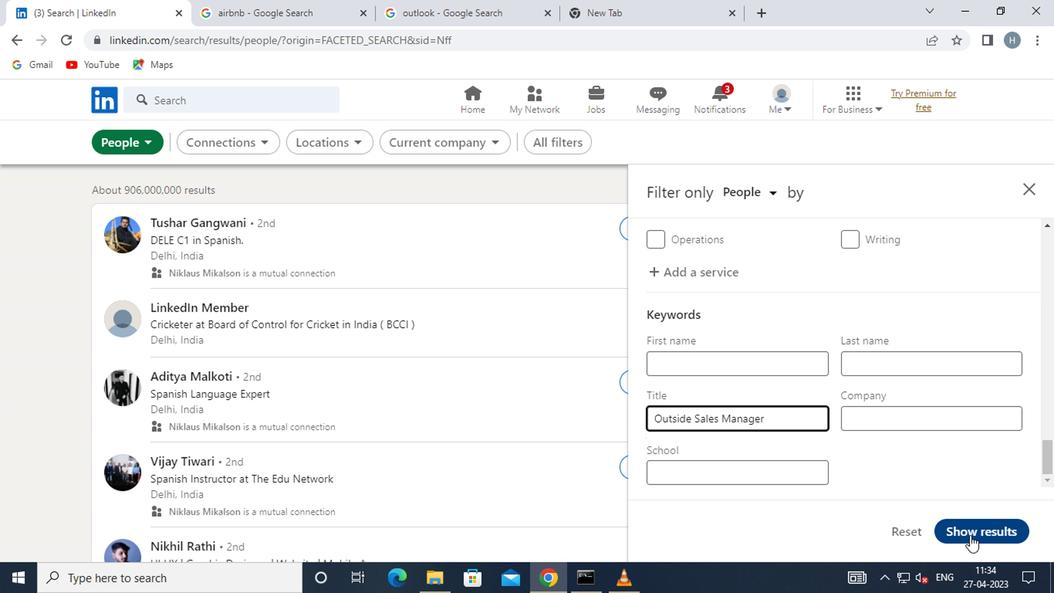 
Action: Mouse pressed left at (970, 529)
Screenshot: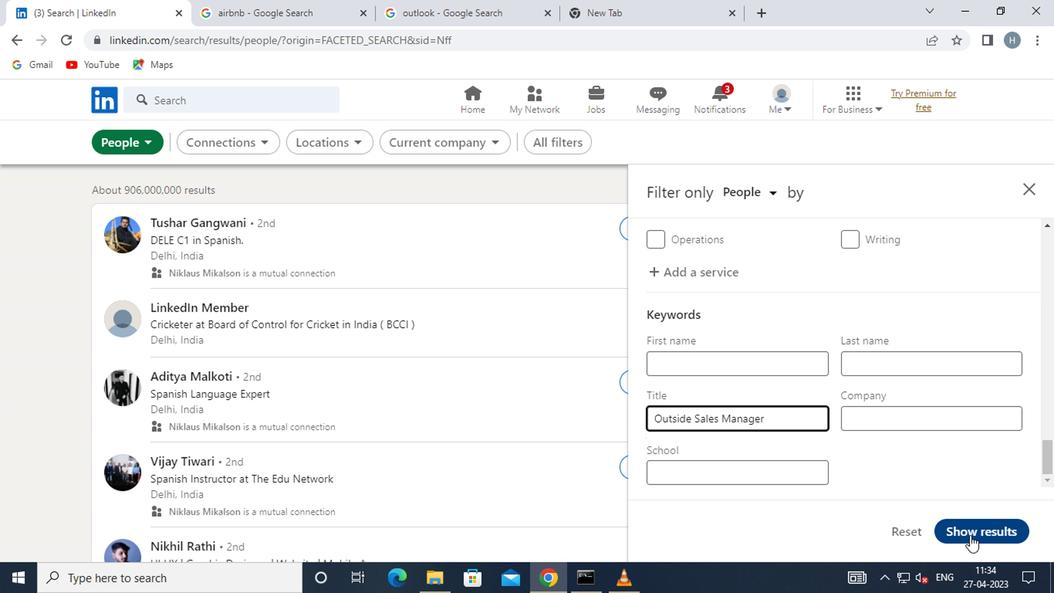 
Action: Mouse moved to (811, 375)
Screenshot: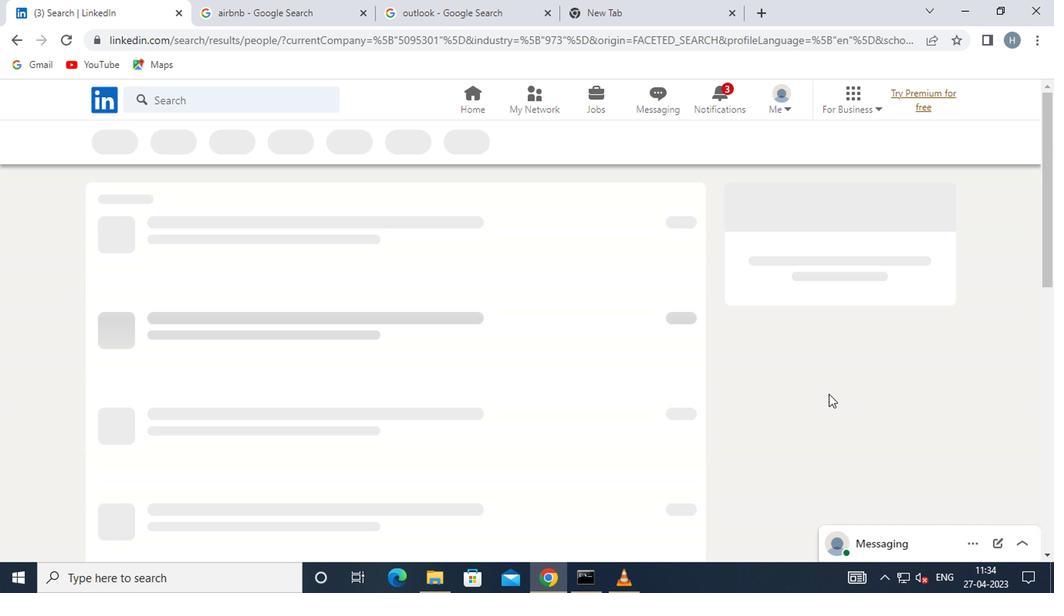 
